 Task: Select Convenience. Add to cart, from Roadrunner for 16135 Grand Litchfield Dr, Roswell, GA 30075, Cell Number 6788189371, following items : Twix Caramel King Size_x000D_
 - 1, Three Musketeers King Size_x000D_
 - 2, Oreo Minis Big Bag_x000D_
 - 1, Grandmas Chunky Chocolate Chip Cookie_x000D_
 - 1
Action: Mouse pressed left at (300, 129)
Screenshot: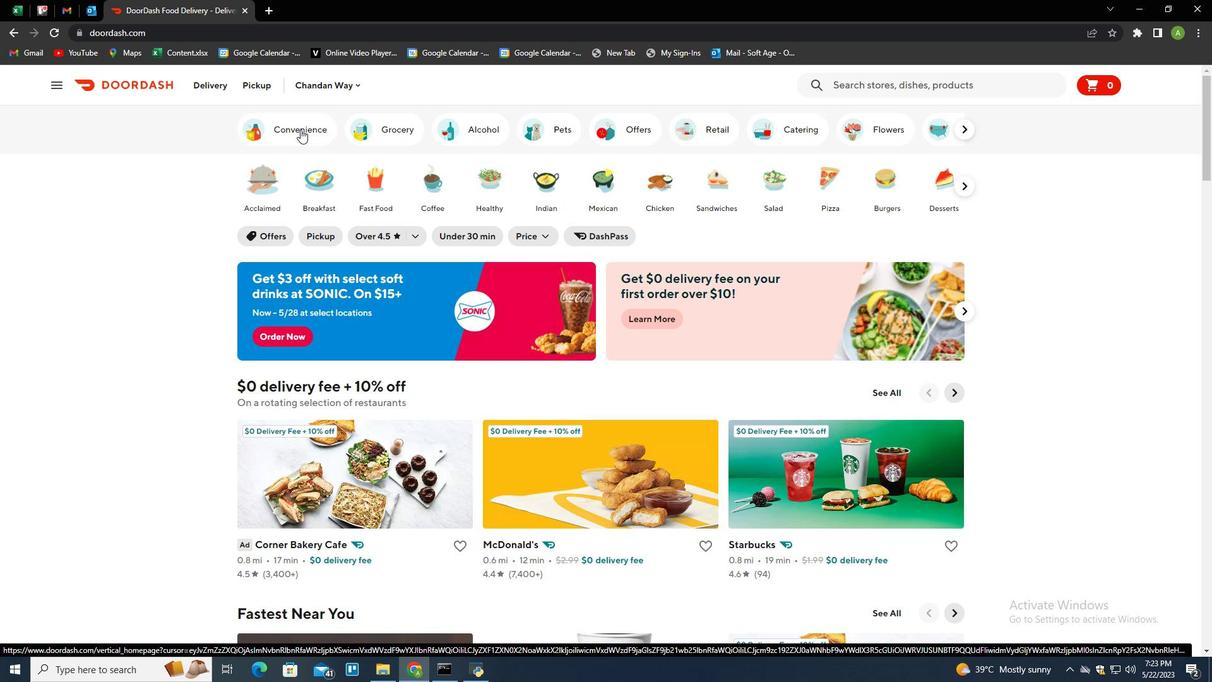 
Action: Mouse moved to (549, 517)
Screenshot: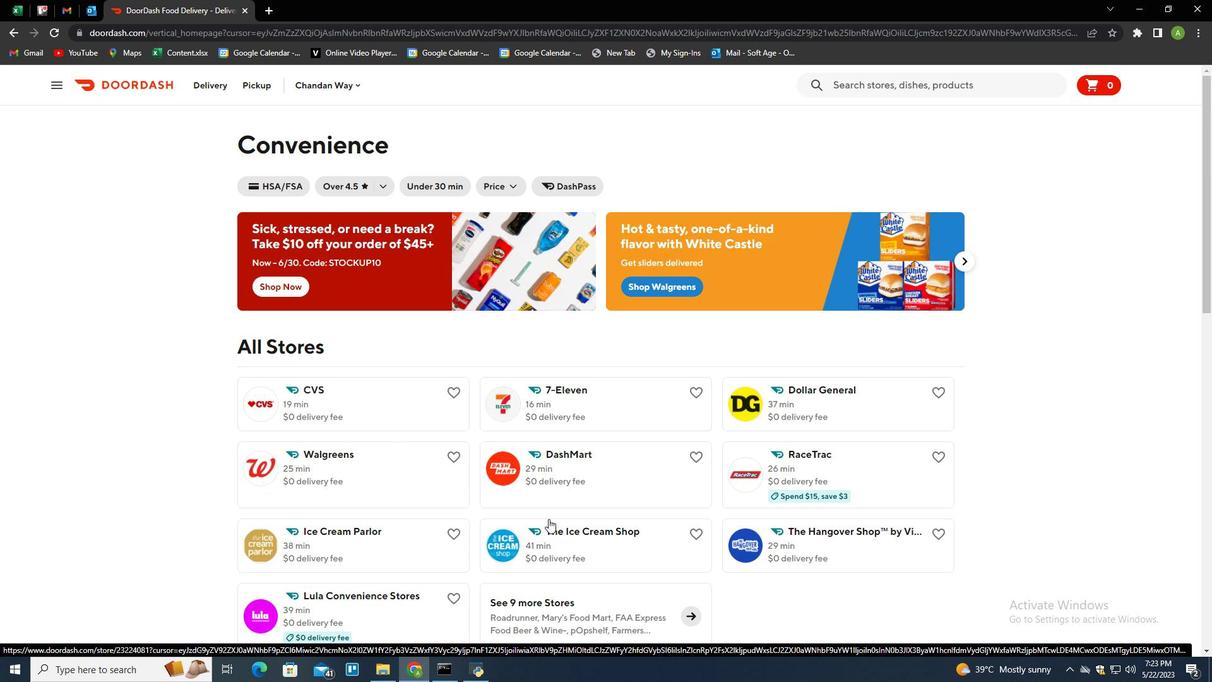 
Action: Mouse scrolled (549, 516) with delta (0, 0)
Screenshot: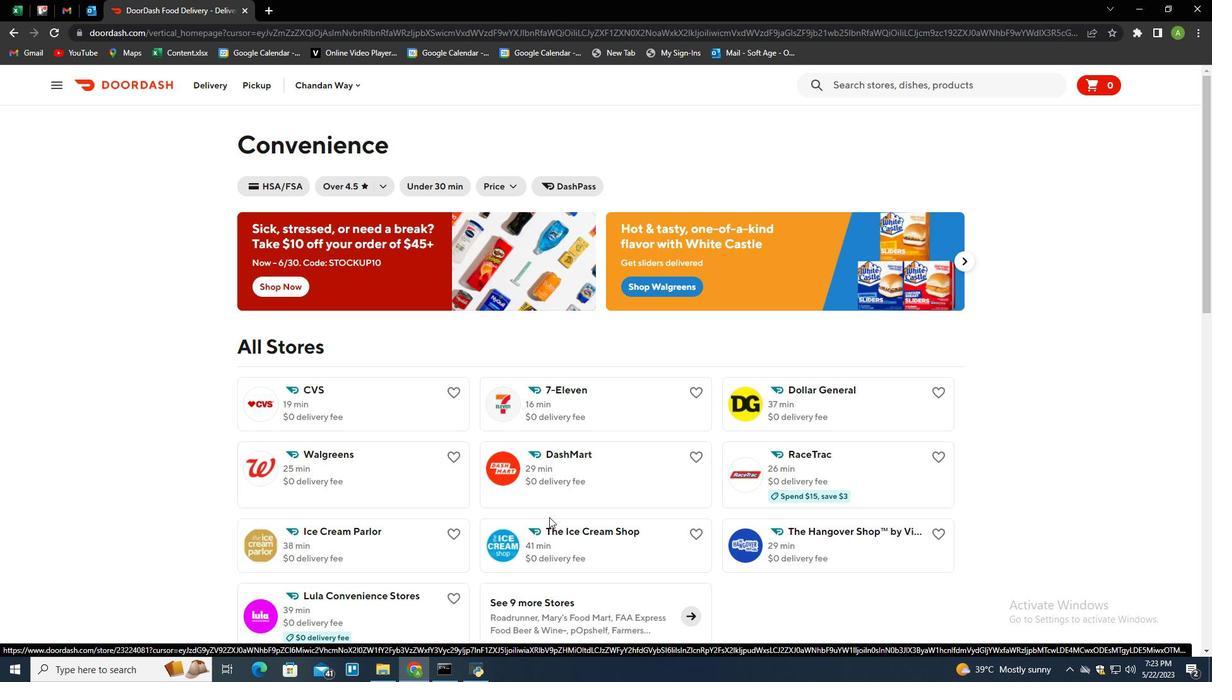 
Action: Mouse moved to (687, 550)
Screenshot: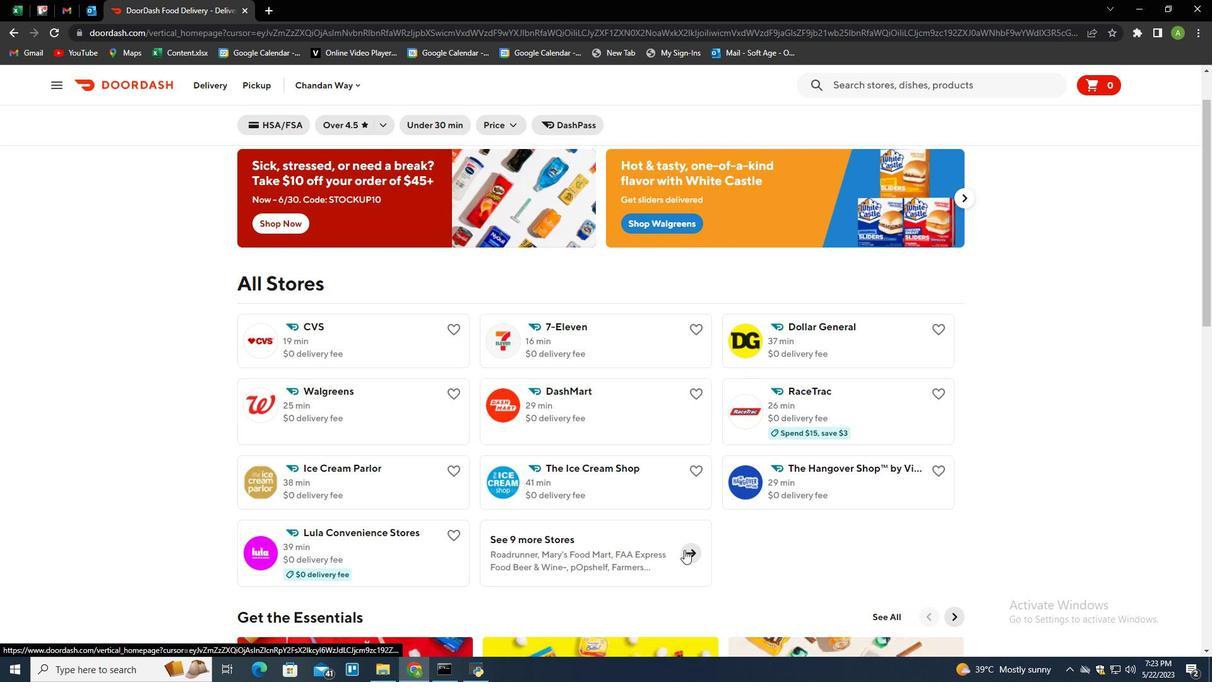 
Action: Mouse pressed left at (687, 550)
Screenshot: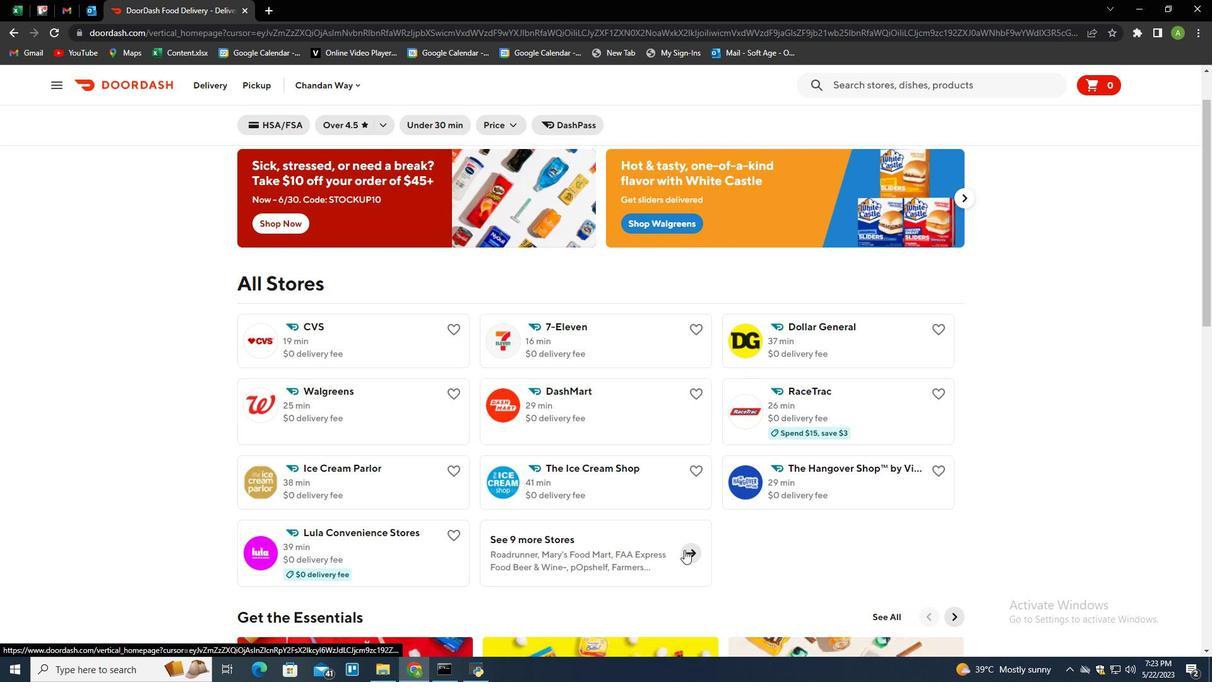 
Action: Mouse moved to (575, 409)
Screenshot: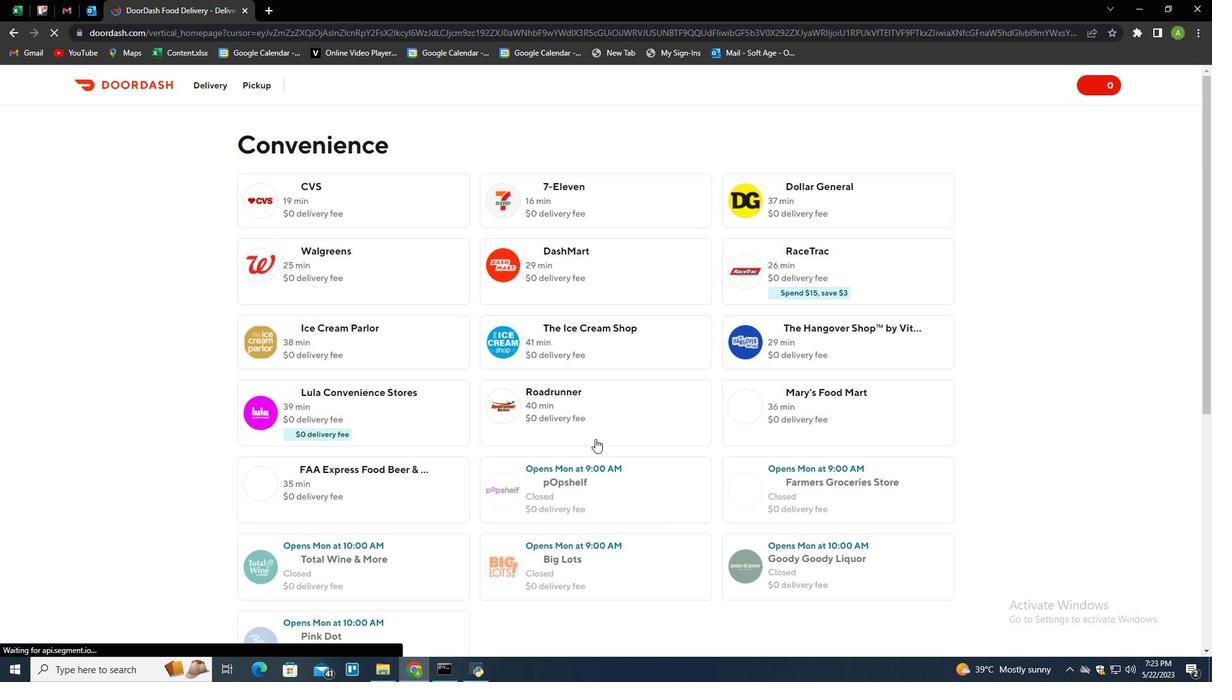 
Action: Mouse pressed left at (575, 409)
Screenshot: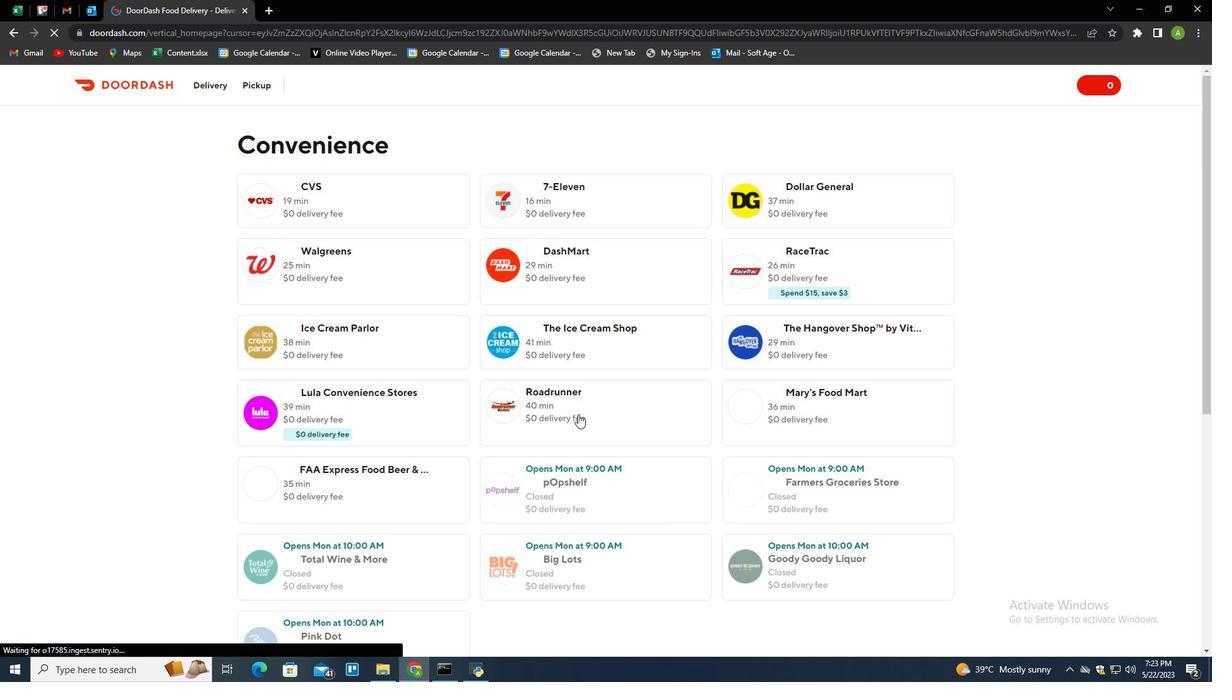 
Action: Mouse moved to (259, 81)
Screenshot: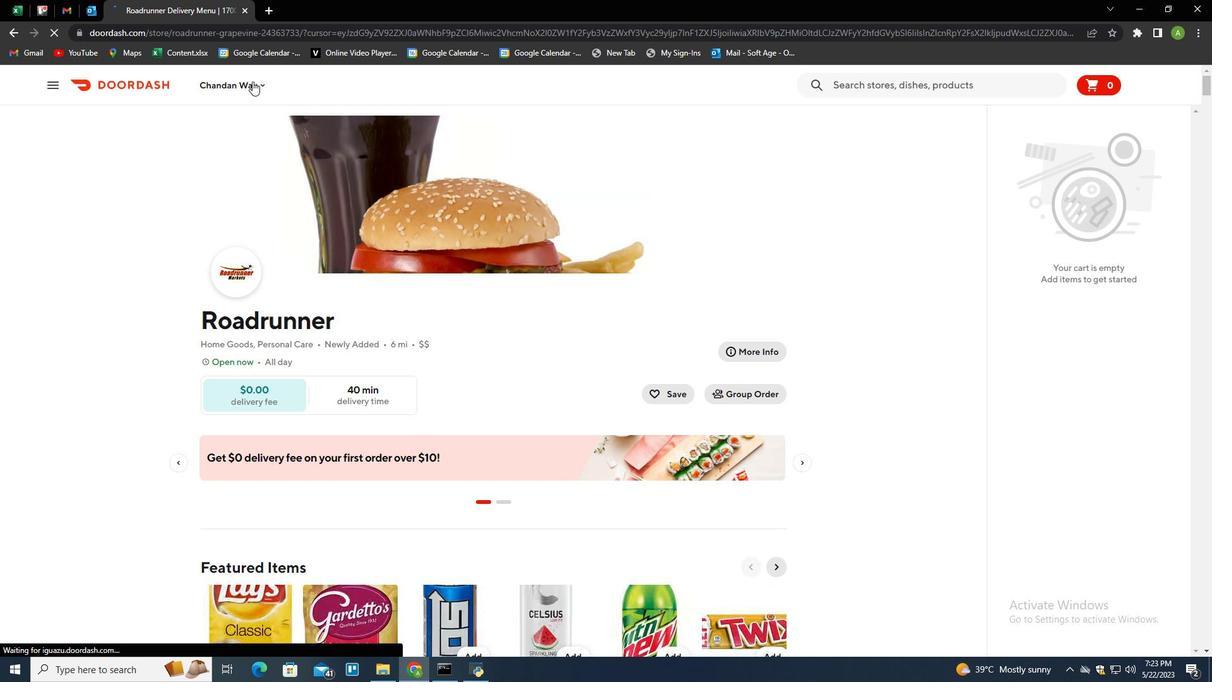 
Action: Mouse pressed left at (259, 81)
Screenshot: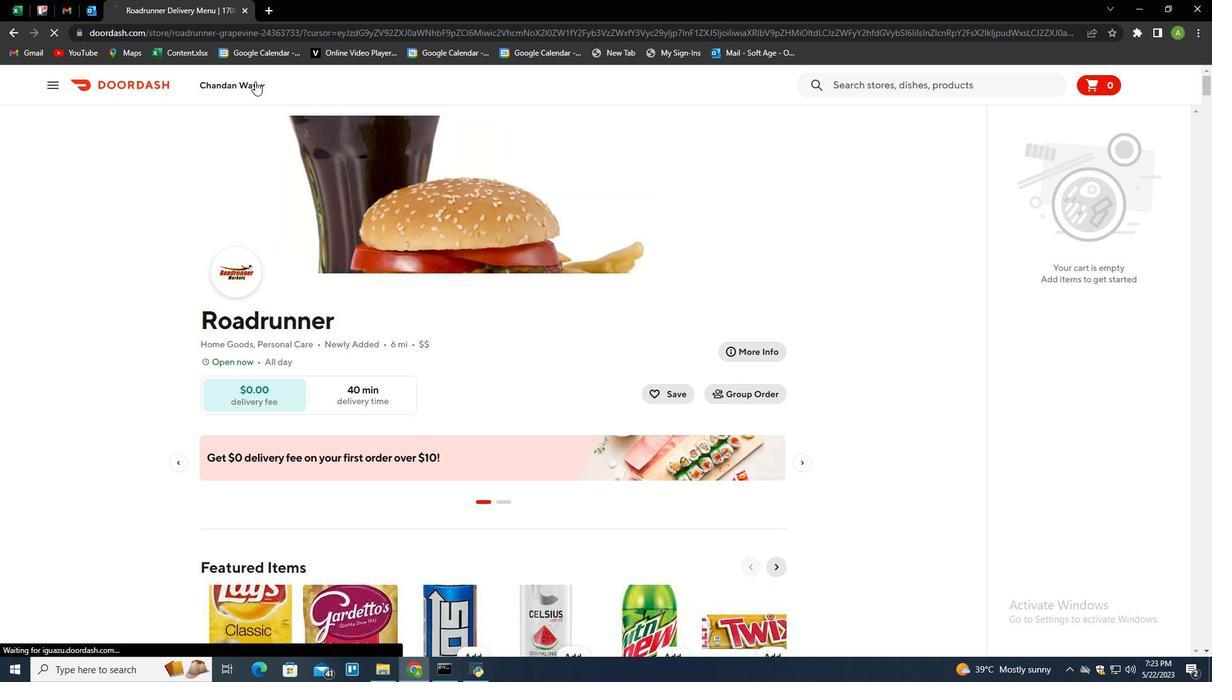 
Action: Mouse moved to (286, 139)
Screenshot: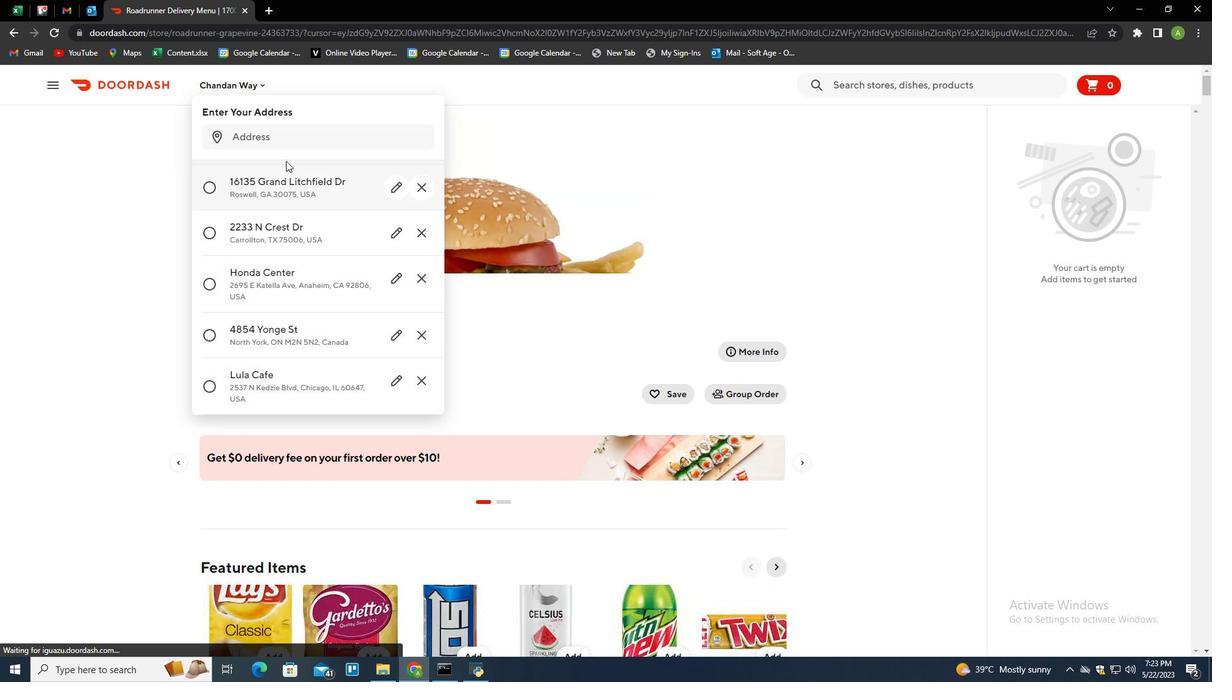 
Action: Mouse pressed left at (286, 139)
Screenshot: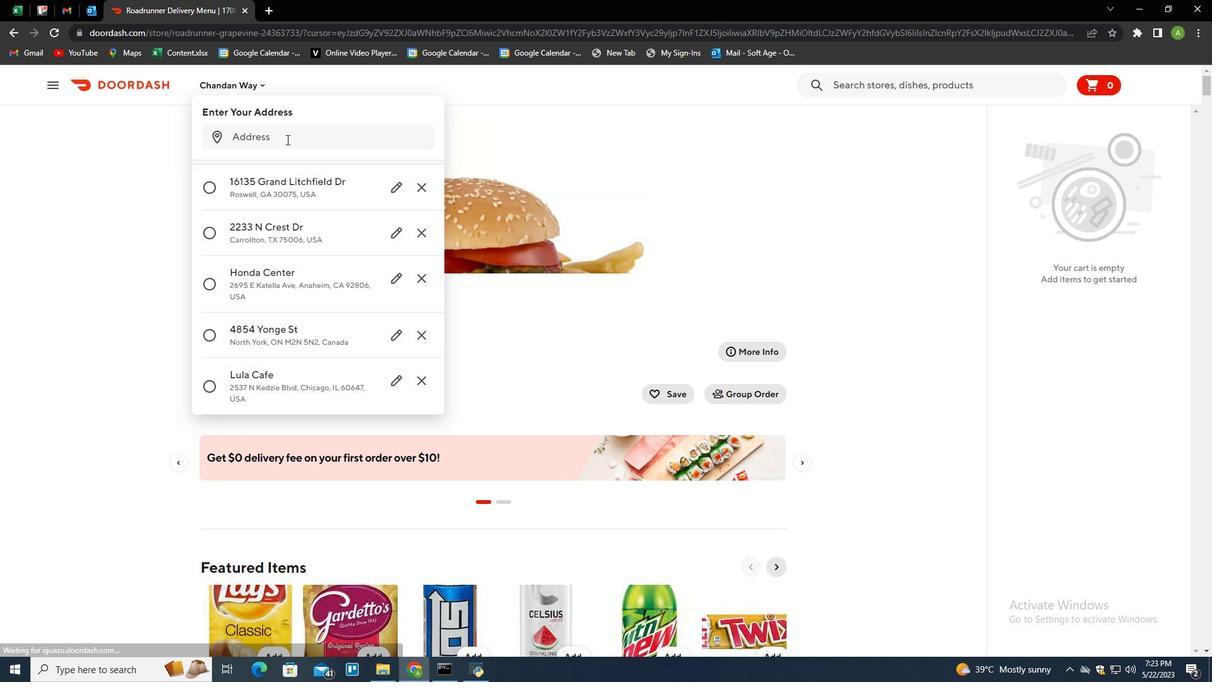 
Action: Mouse moved to (269, 155)
Screenshot: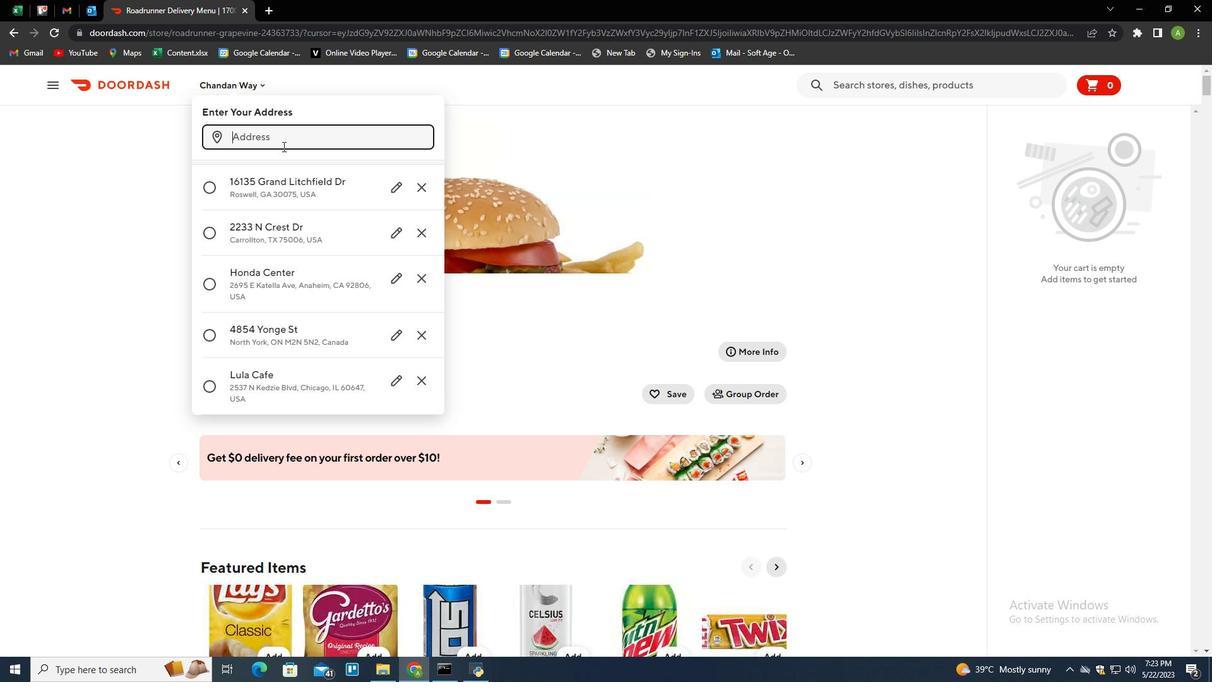 
Action: Key pressed 16135<Key.space>grand<Key.space>litchfield<Key.space>dr,<Key.space>roswell,<Key.space>ga<Key.space>300756<Key.backspace><Key.enter>
Screenshot: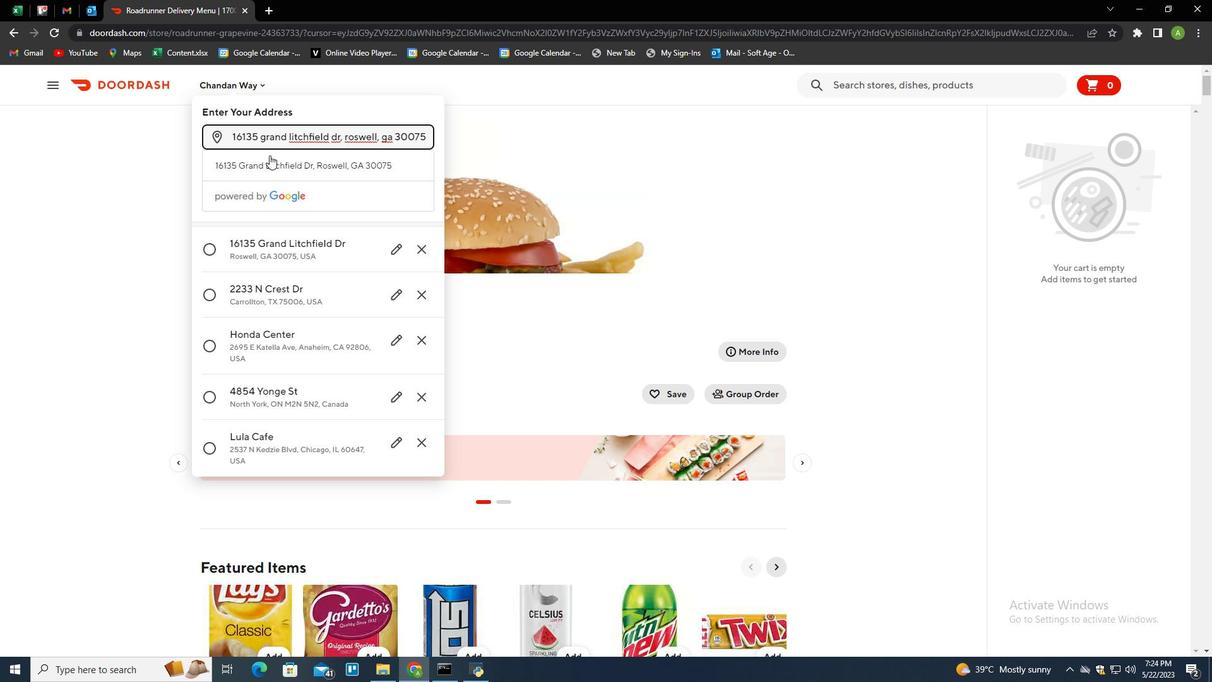 
Action: Mouse moved to (359, 502)
Screenshot: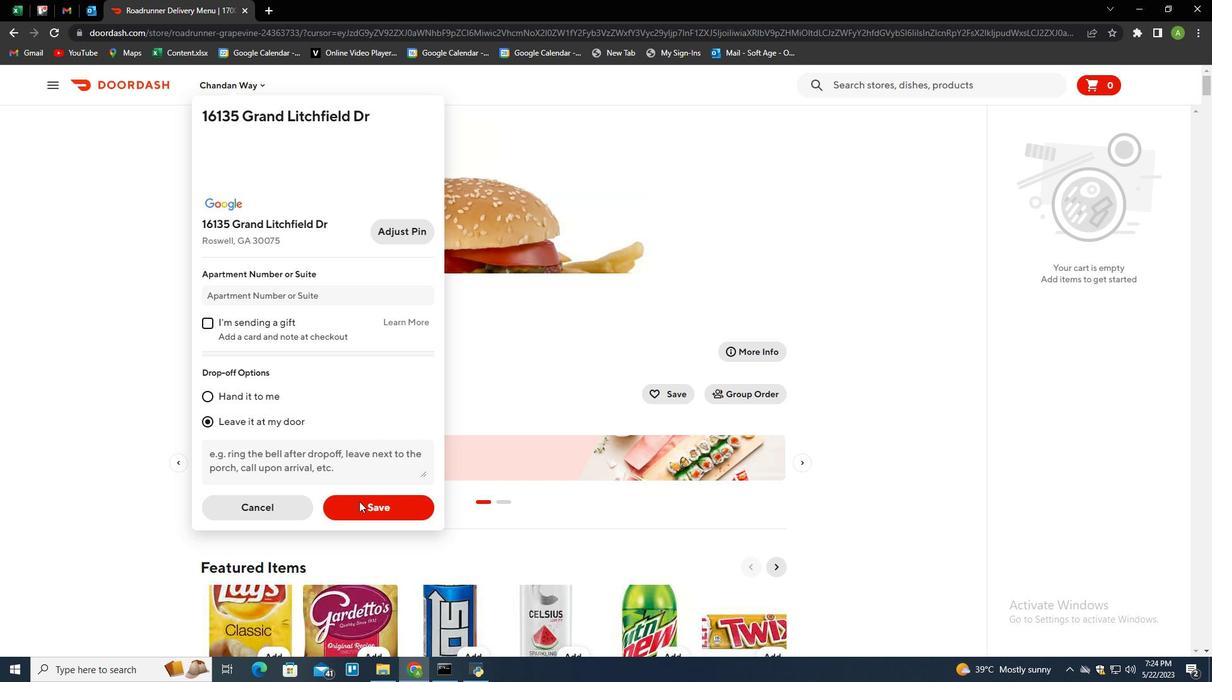
Action: Mouse pressed left at (359, 502)
Screenshot: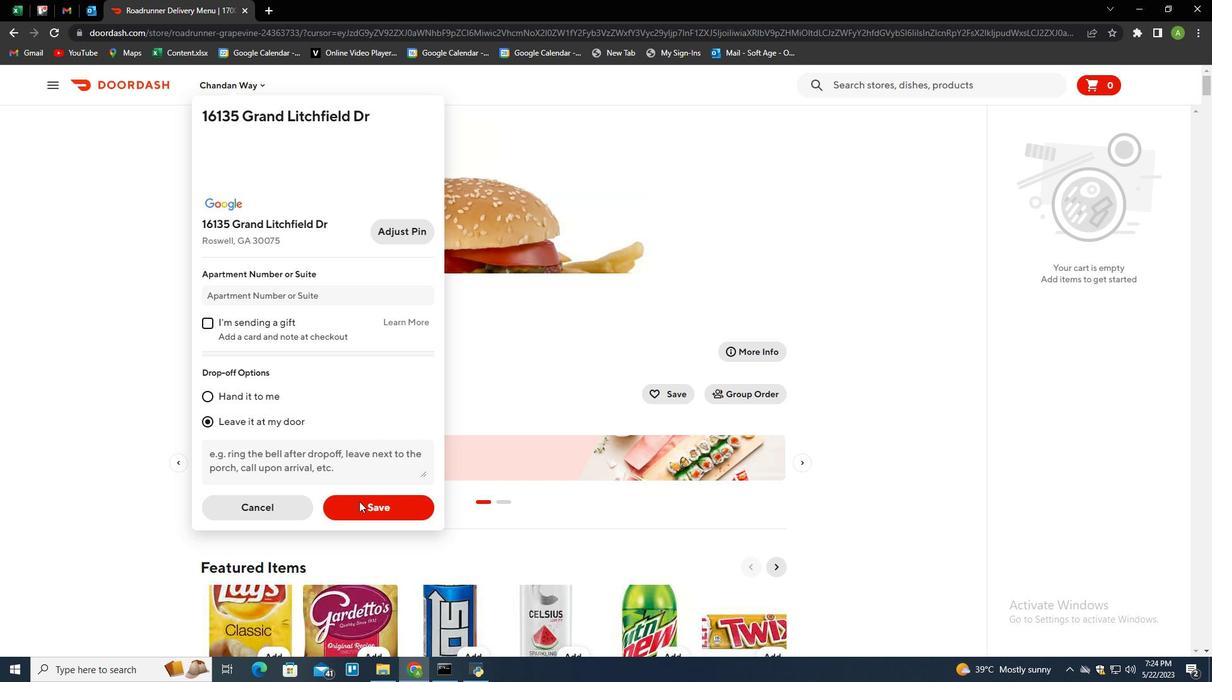 
Action: Mouse moved to (716, 406)
Screenshot: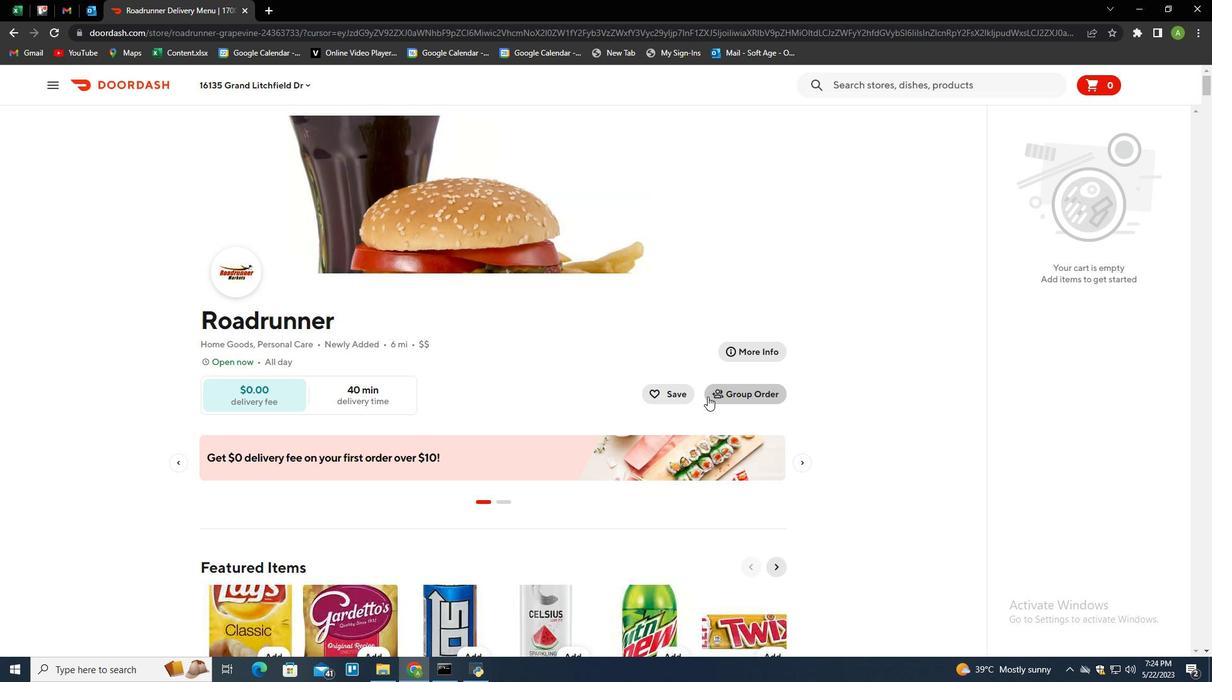 
Action: Mouse scrolled (716, 406) with delta (0, 0)
Screenshot: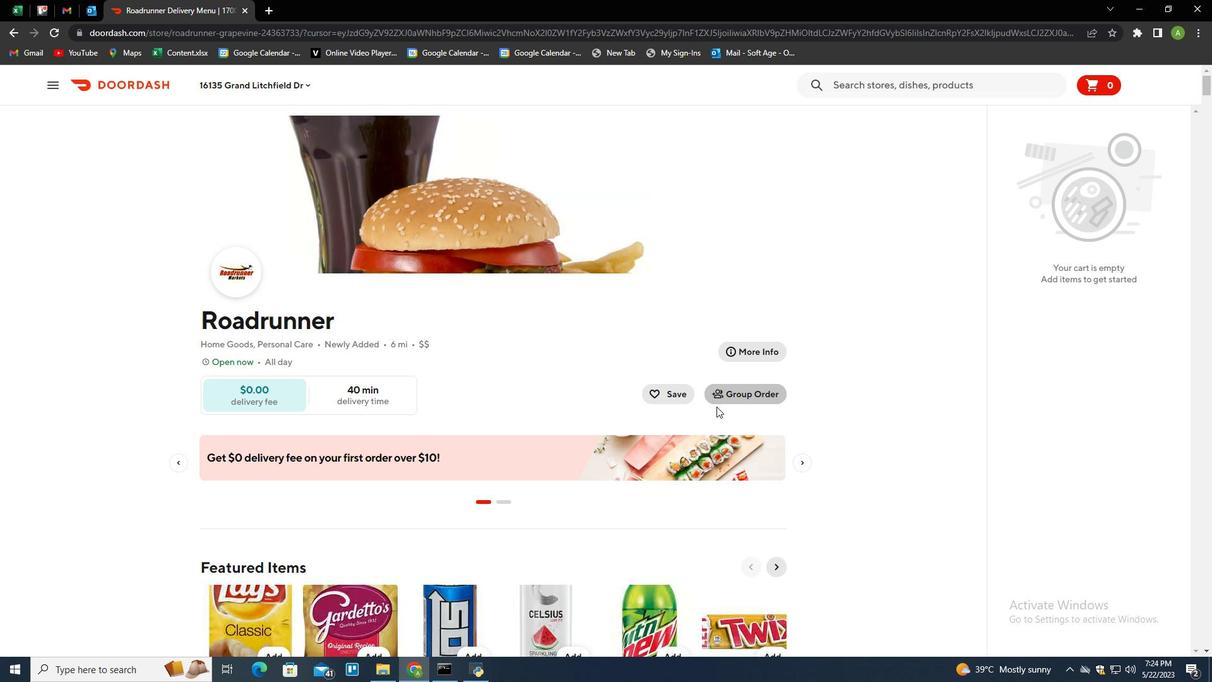 
Action: Mouse scrolled (716, 406) with delta (0, 0)
Screenshot: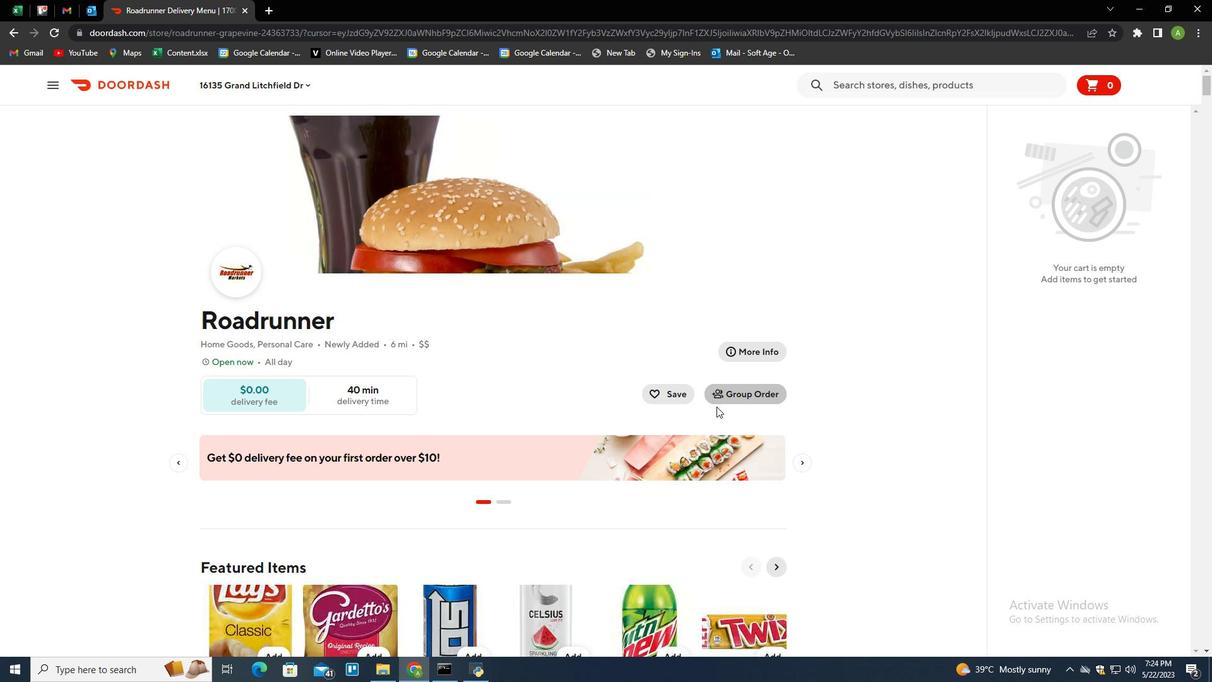 
Action: Mouse scrolled (716, 406) with delta (0, 0)
Screenshot: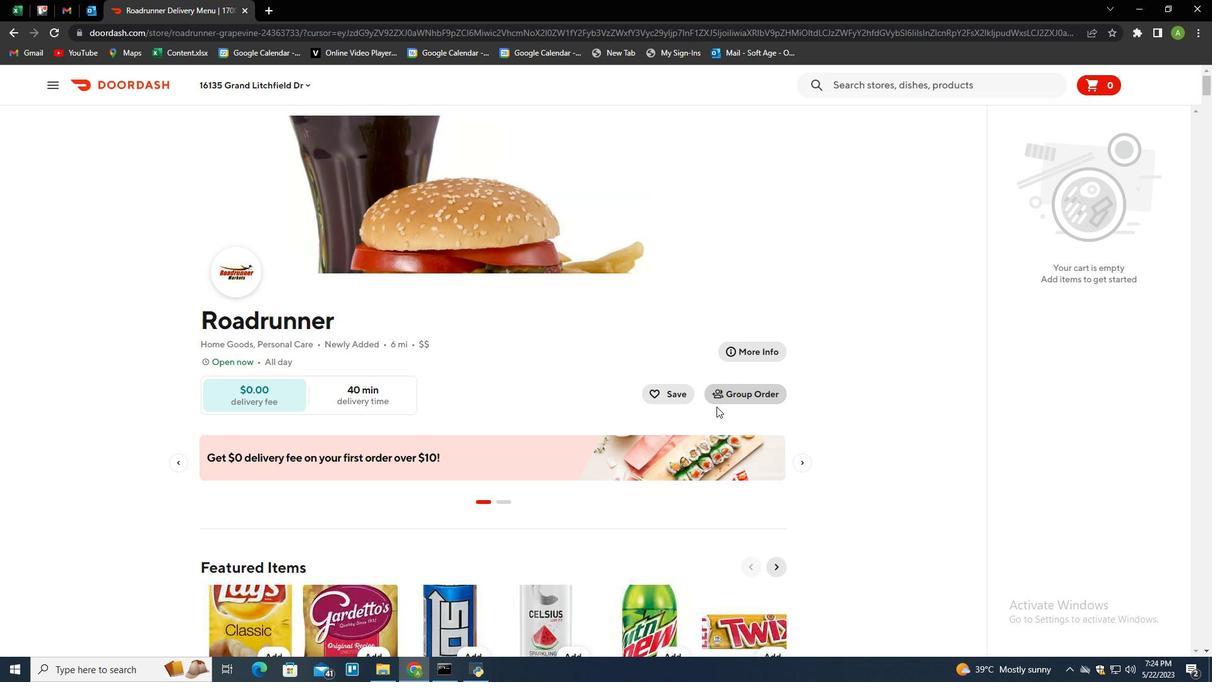 
Action: Mouse moved to (734, 432)
Screenshot: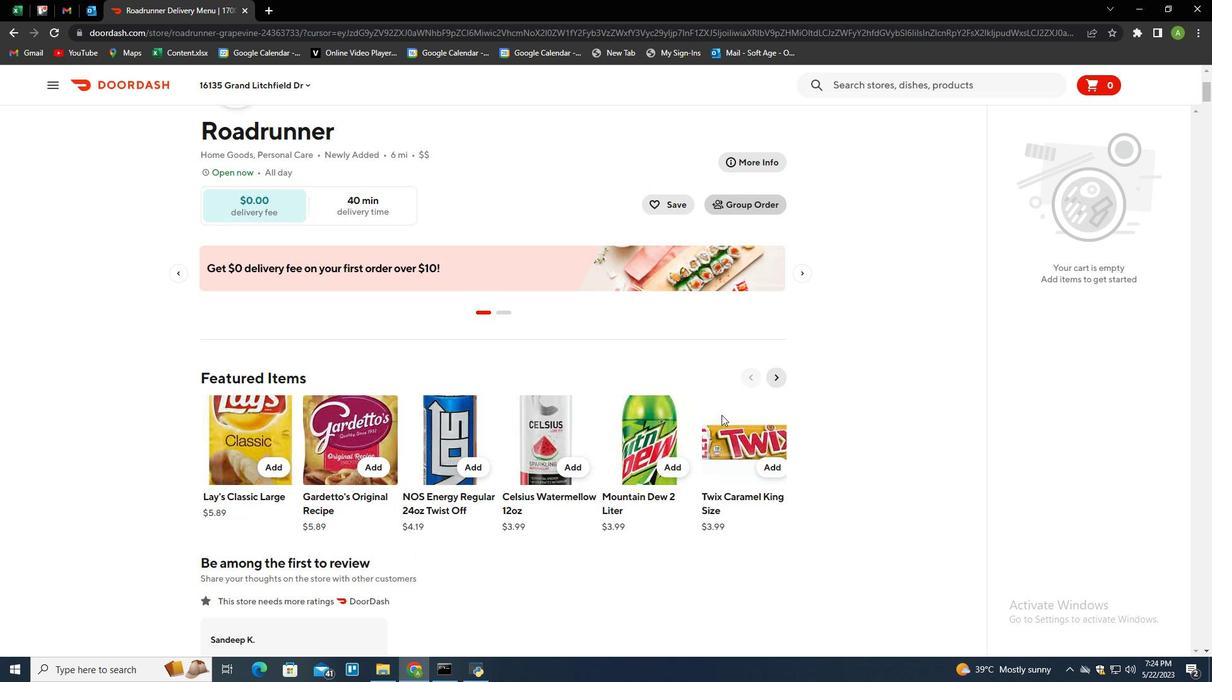 
Action: Mouse scrolled (734, 431) with delta (0, 0)
Screenshot: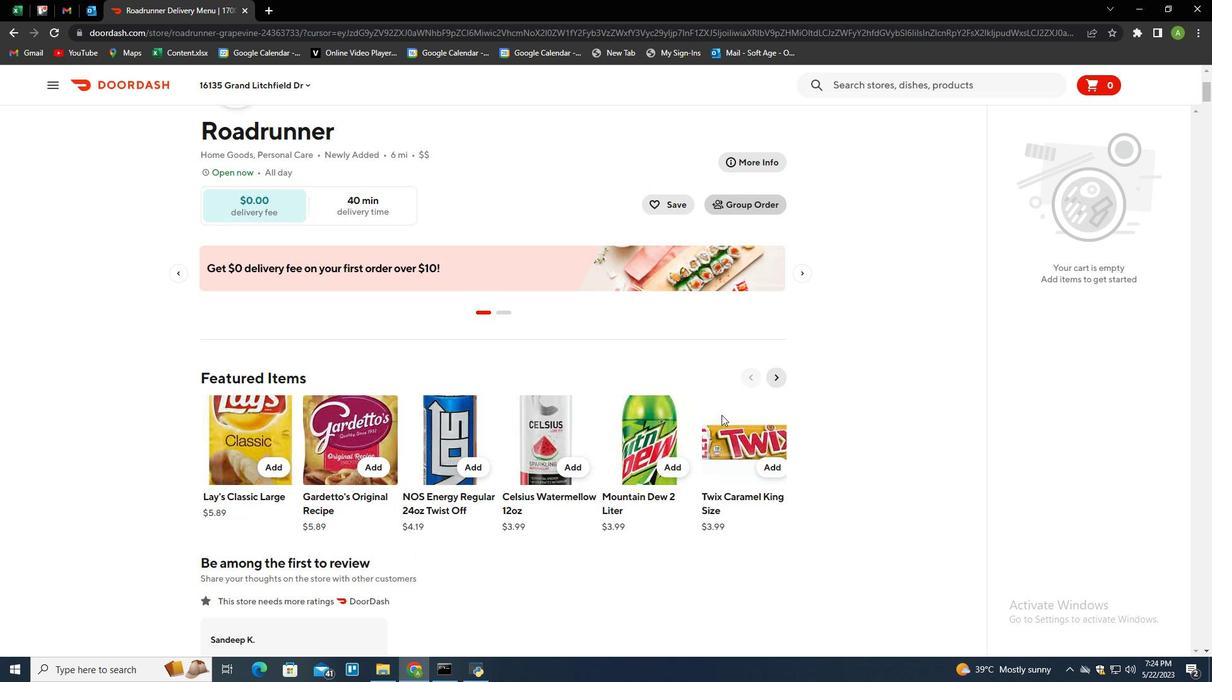 
Action: Mouse moved to (735, 435)
Screenshot: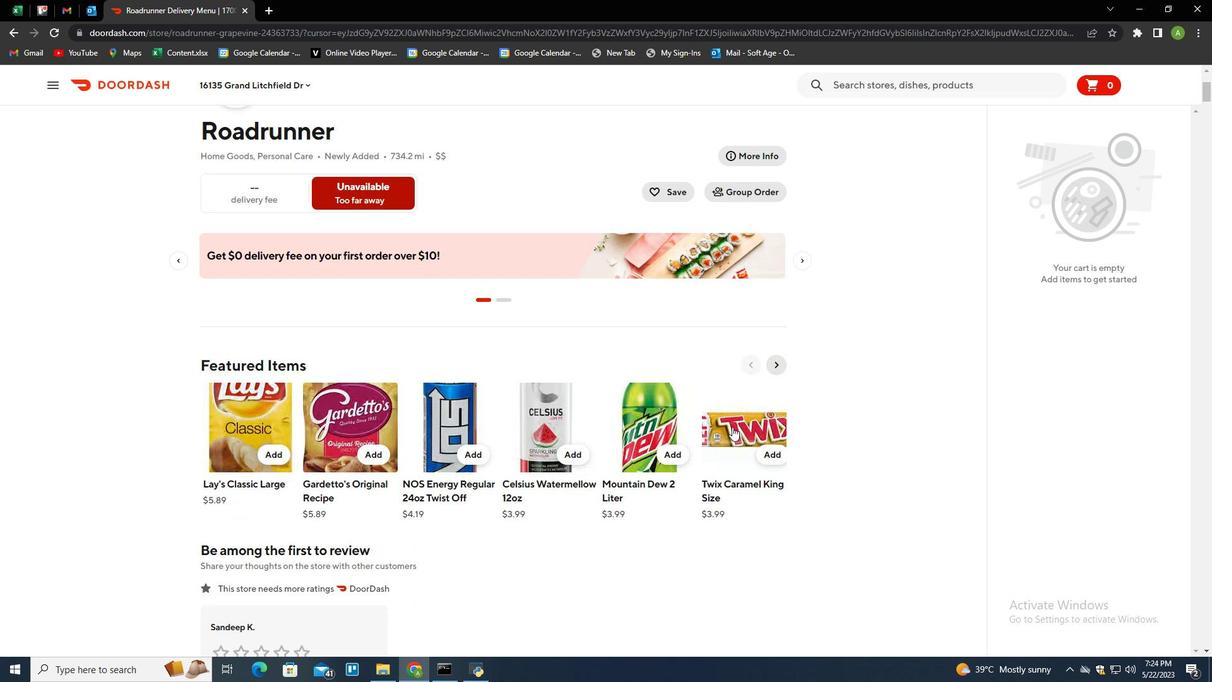 
Action: Mouse scrolled (735, 435) with delta (0, 0)
Screenshot: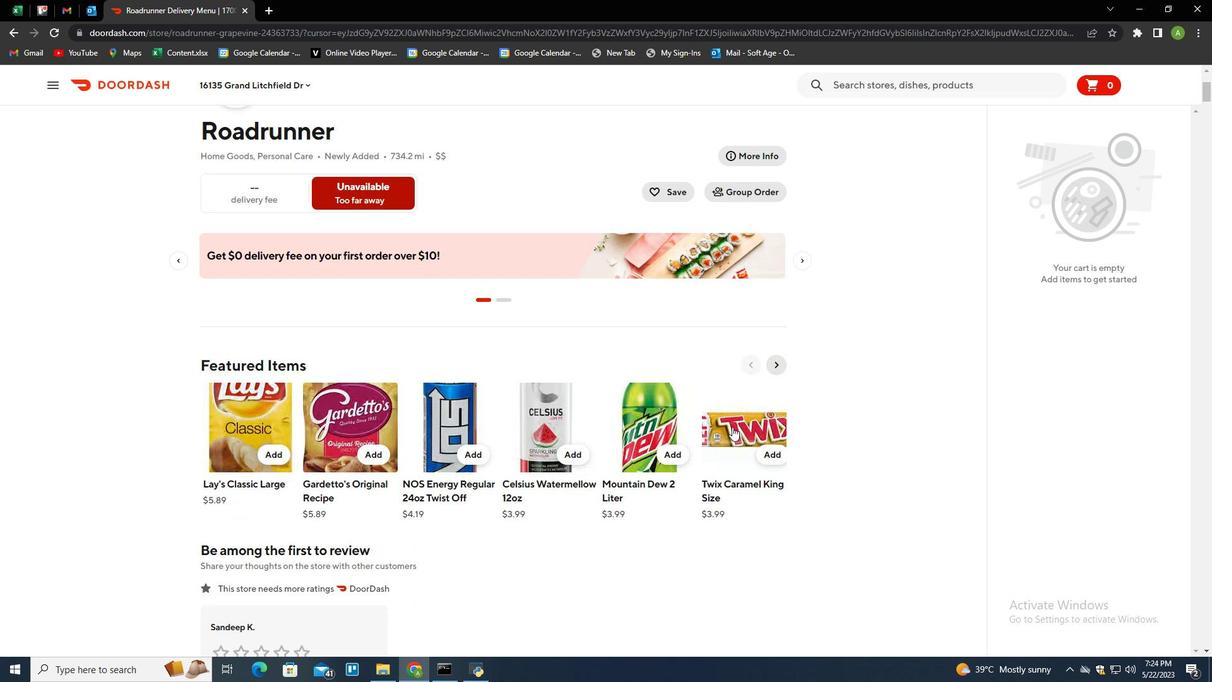
Action: Mouse moved to (735, 436)
Screenshot: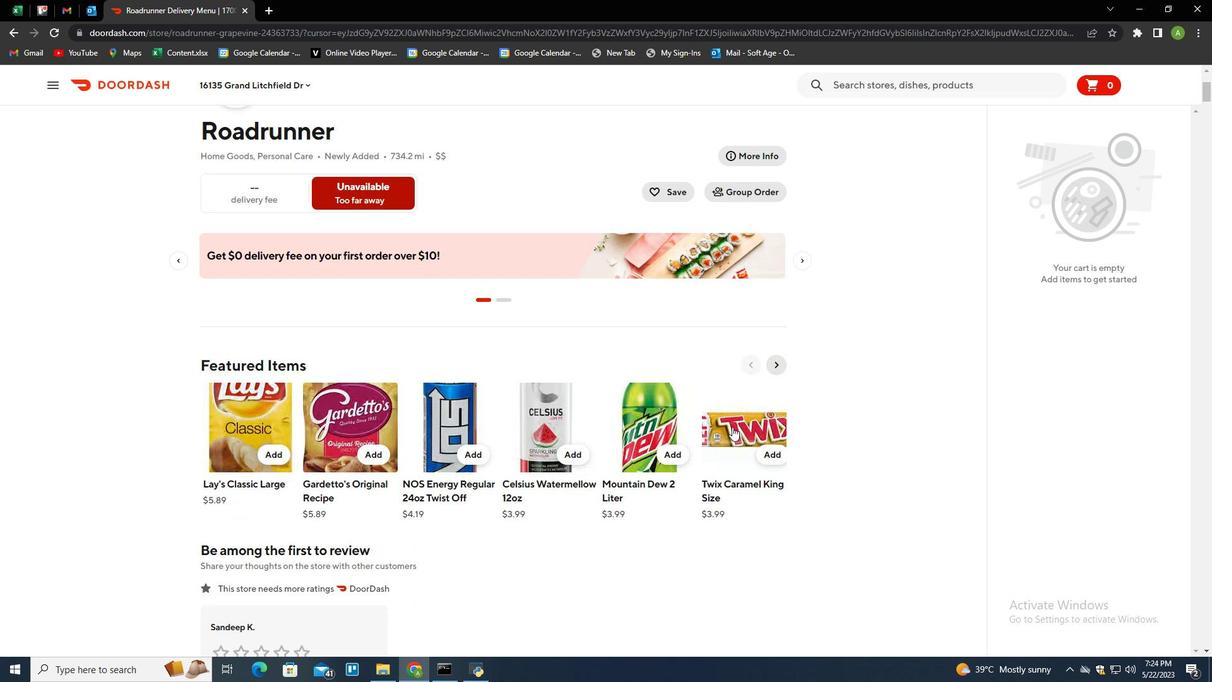
Action: Mouse scrolled (735, 436) with delta (0, 0)
Screenshot: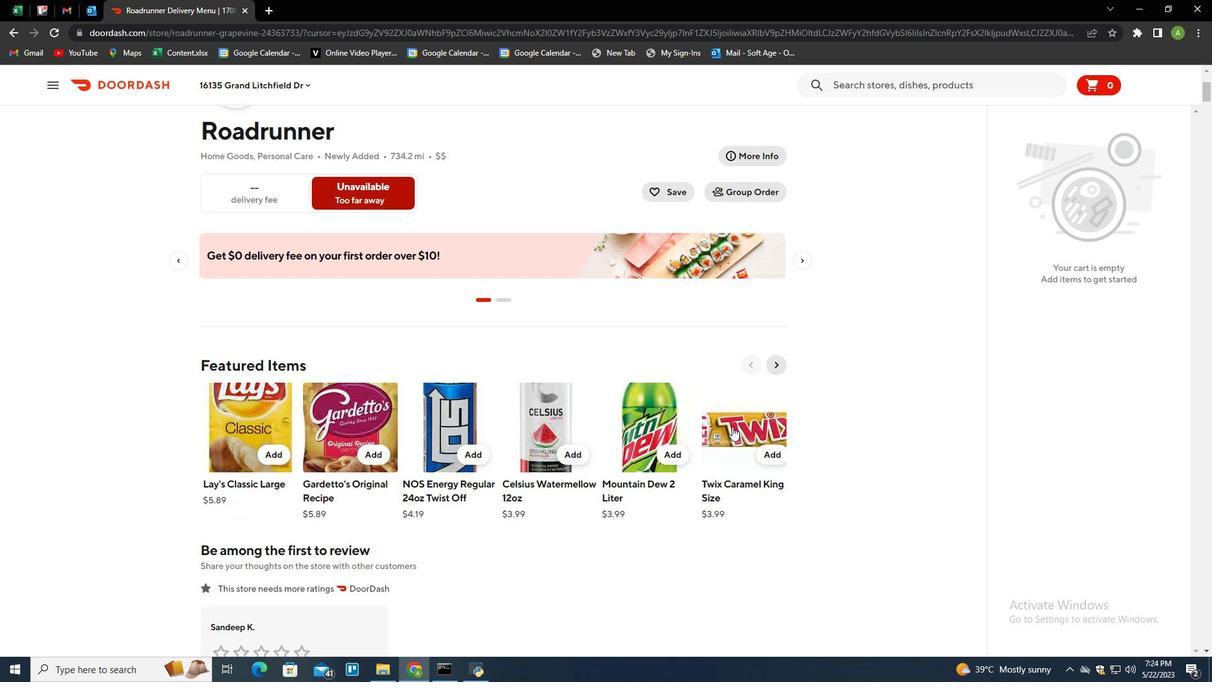 
Action: Mouse moved to (443, 265)
Screenshot: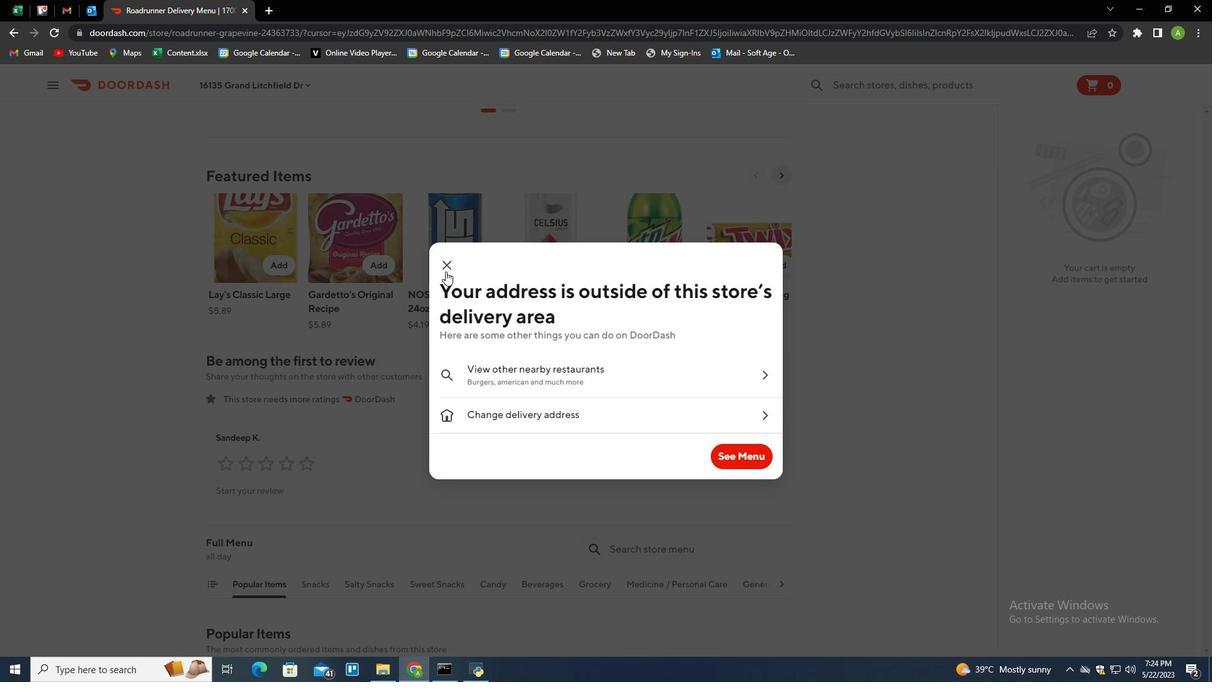 
Action: Mouse pressed left at (443, 265)
Screenshot: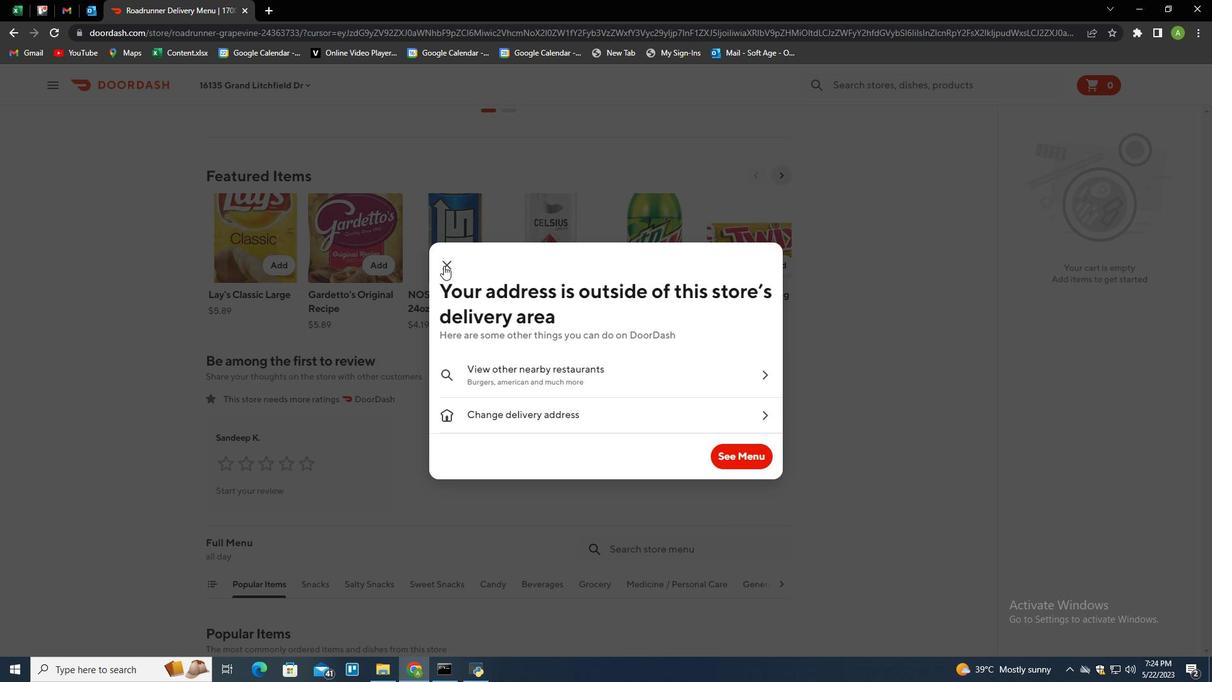 
Action: Mouse moved to (672, 546)
Screenshot: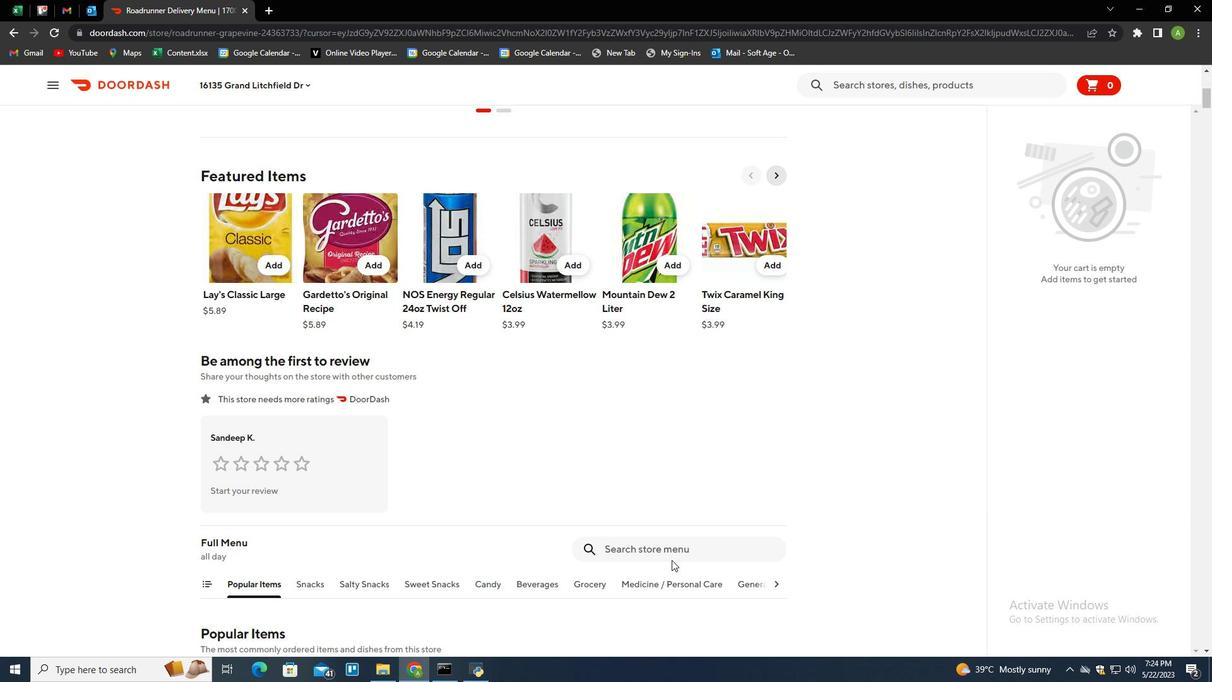 
Action: Mouse pressed left at (672, 546)
Screenshot: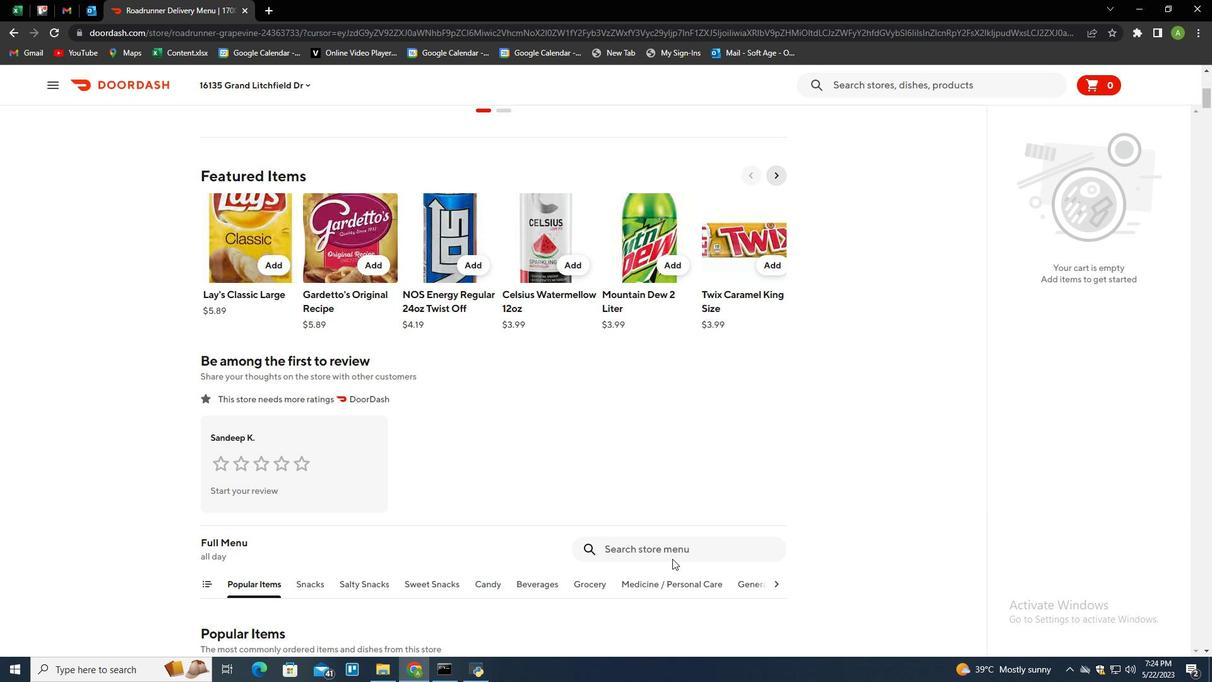 
Action: Key pressed twix<Key.space>caramel<Key.space>king<Key.space>size<Key.enter>
Screenshot: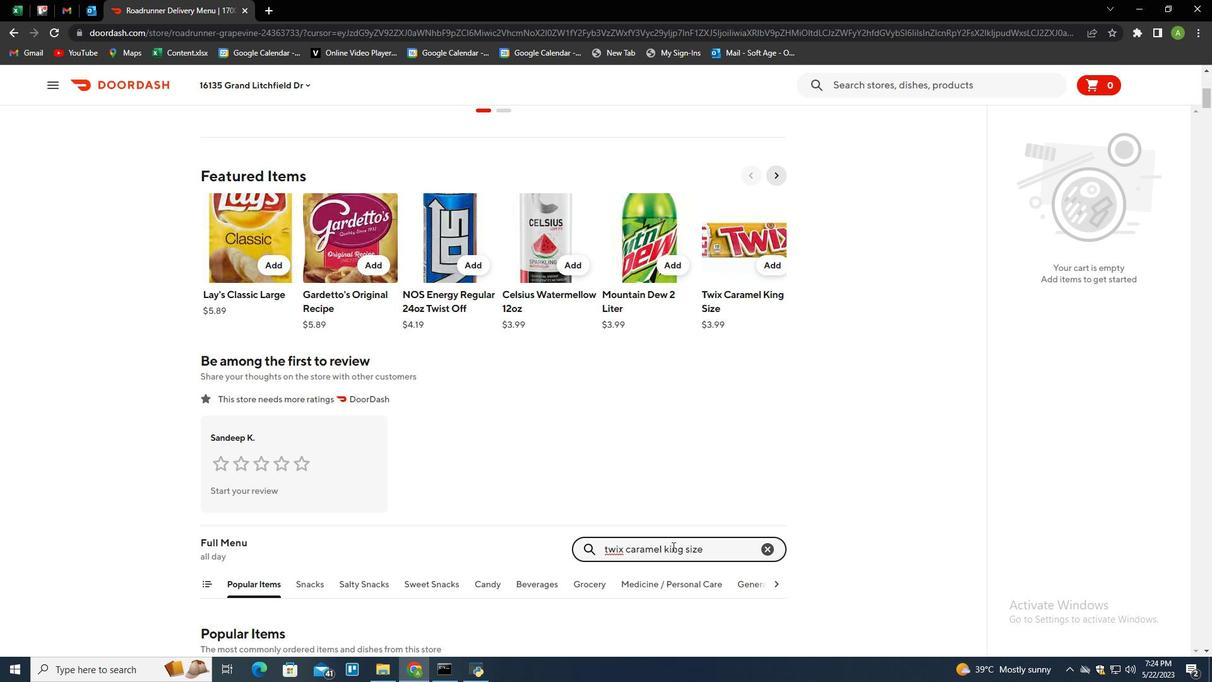 
Action: Mouse moved to (296, 341)
Screenshot: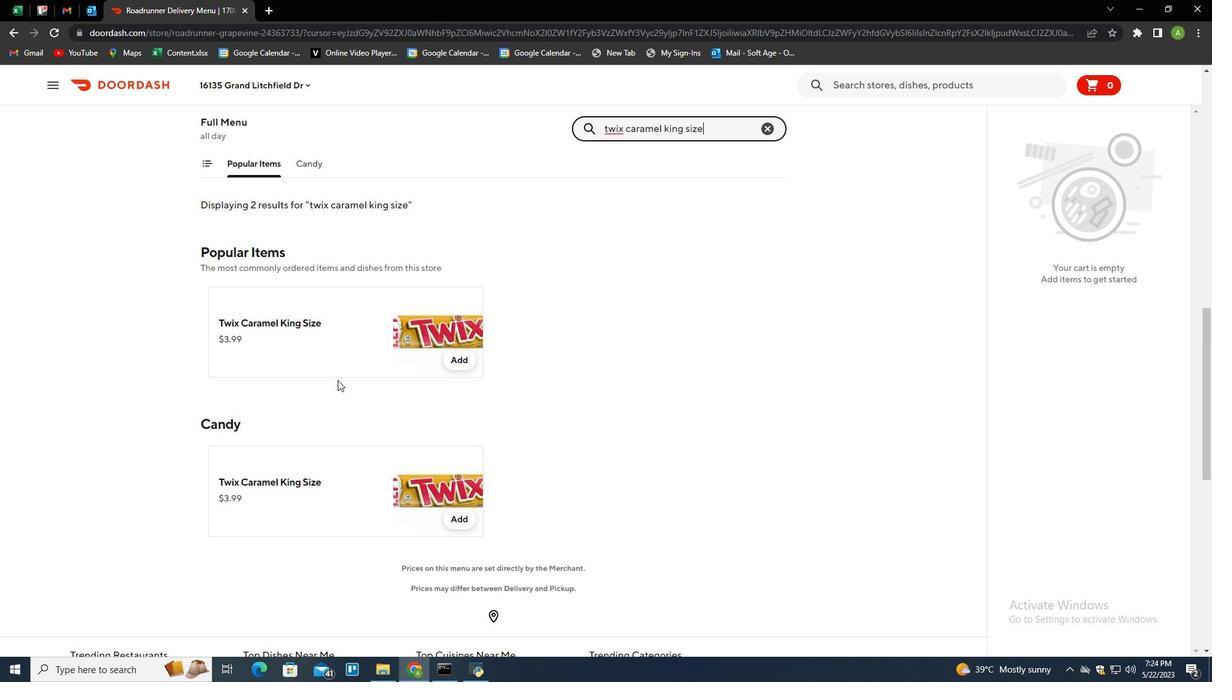 
Action: Mouse scrolled (296, 341) with delta (0, 0)
Screenshot: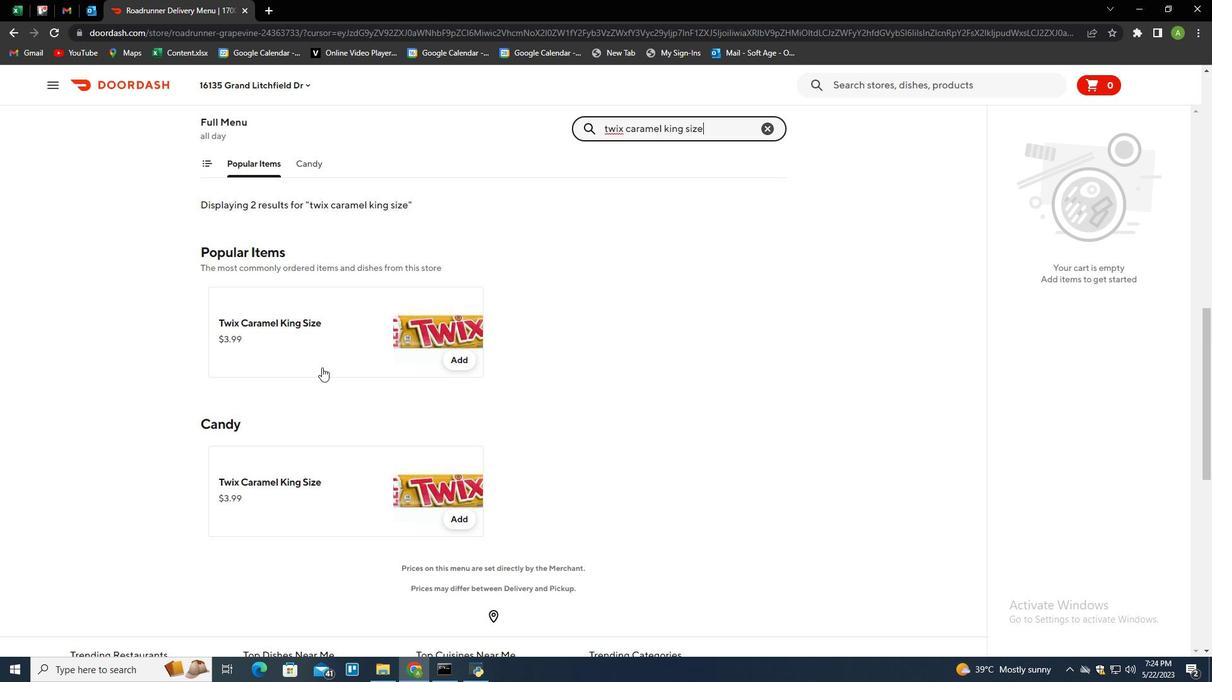 
Action: Mouse moved to (459, 421)
Screenshot: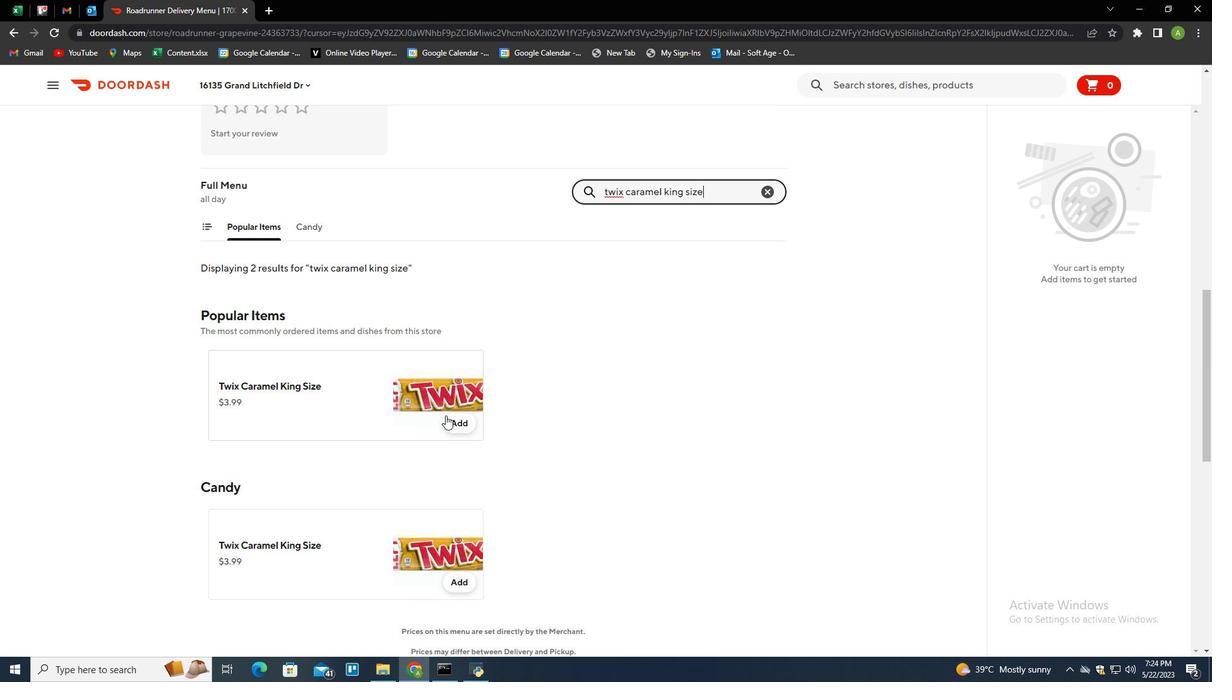 
Action: Mouse pressed left at (459, 421)
Screenshot: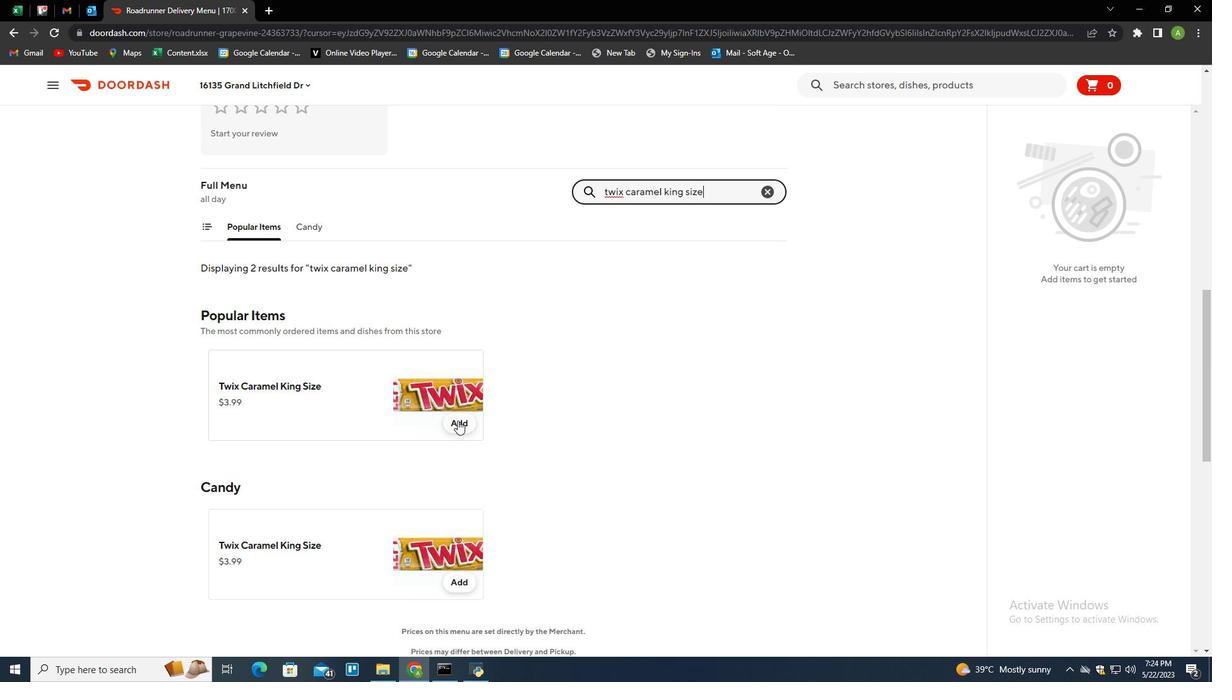
Action: Mouse moved to (714, 190)
Screenshot: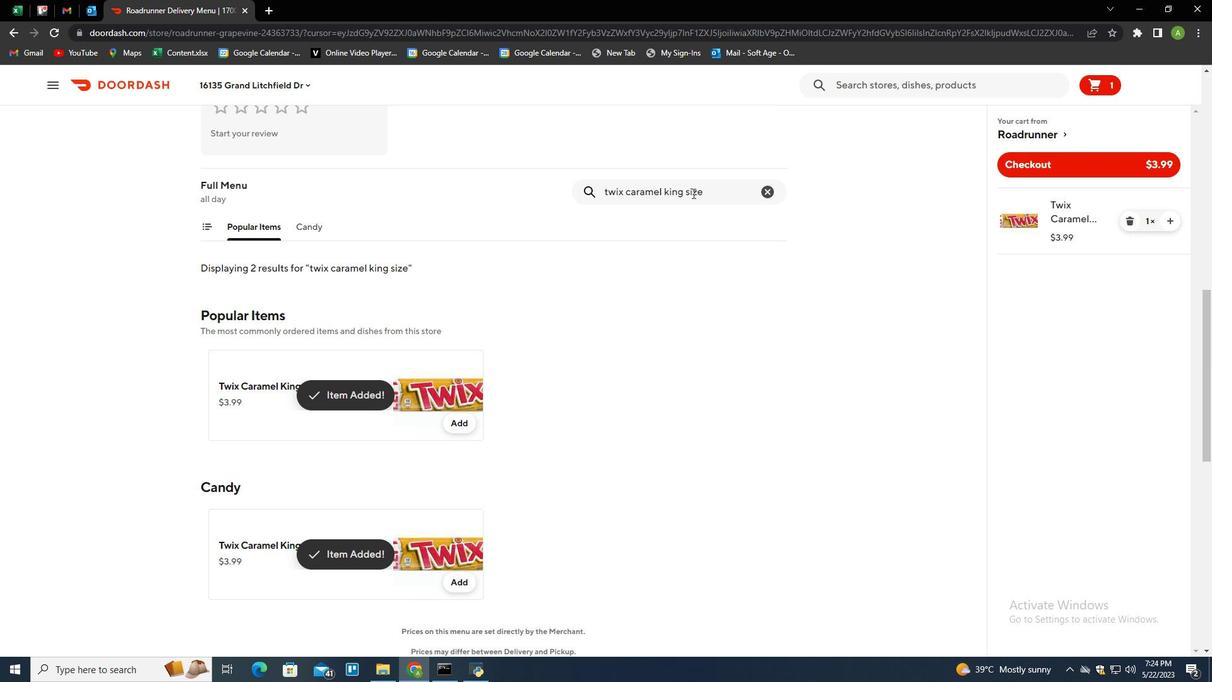 
Action: Mouse pressed left at (714, 190)
Screenshot: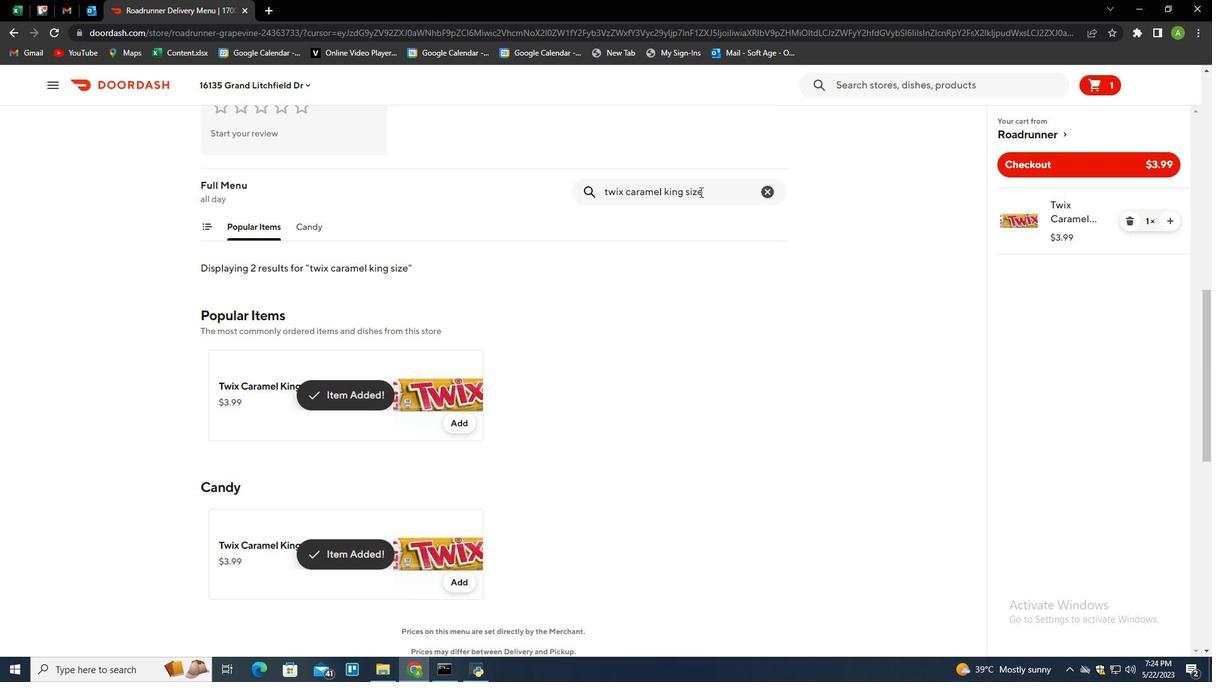 
Action: Key pressed <Key.backspace><Key.backspace><Key.backspace><Key.backspace><Key.backspace><Key.backspace><Key.backspace><Key.backspace><Key.backspace><Key.backspace><Key.backspace><Key.backspace><Key.backspace><Key.backspace><Key.backspace><Key.backspace><Key.backspace><Key.backspace><Key.backspace><Key.backspace><Key.backspace><Key.backspace><Key.backspace><Key.backspace><Key.backspace><Key.backspace><Key.backspace><Key.backspace><Key.backspace><Key.backspace><Key.backspace>three<Key.space>mi<Key.backspace>usketeers<Key.space>king<Key.space>bag<Key.backspace><Key.backspace><Key.backspace>size<Key.enter>
Screenshot: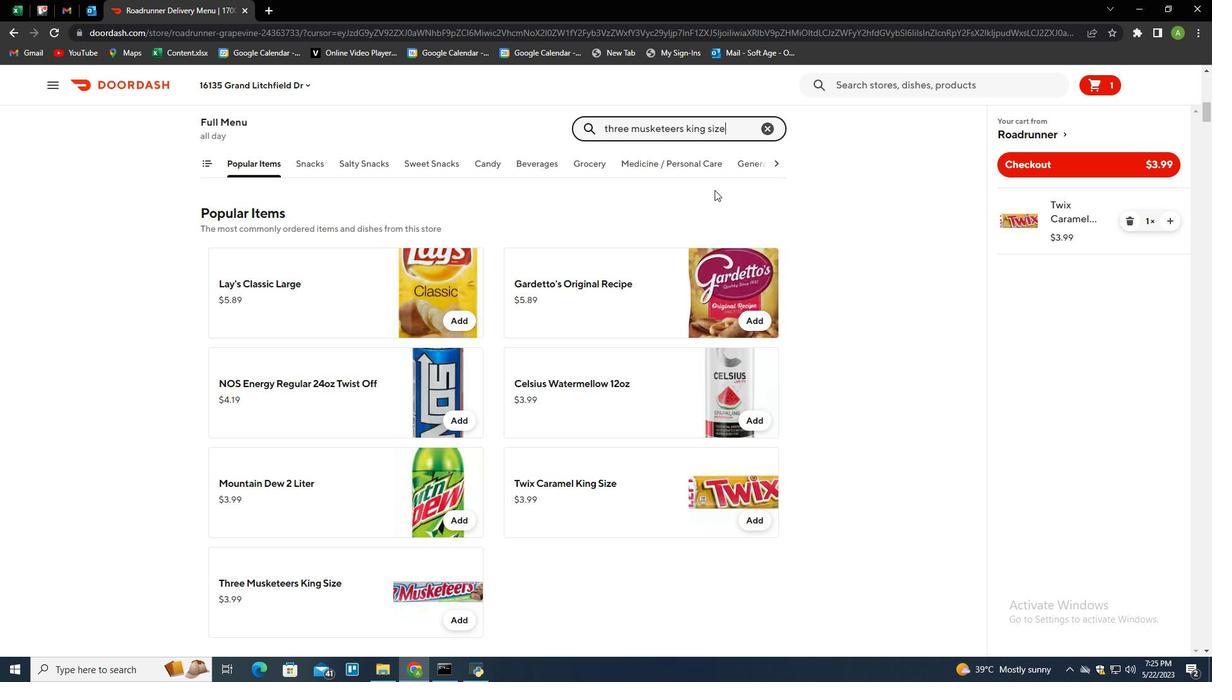 
Action: Mouse moved to (459, 360)
Screenshot: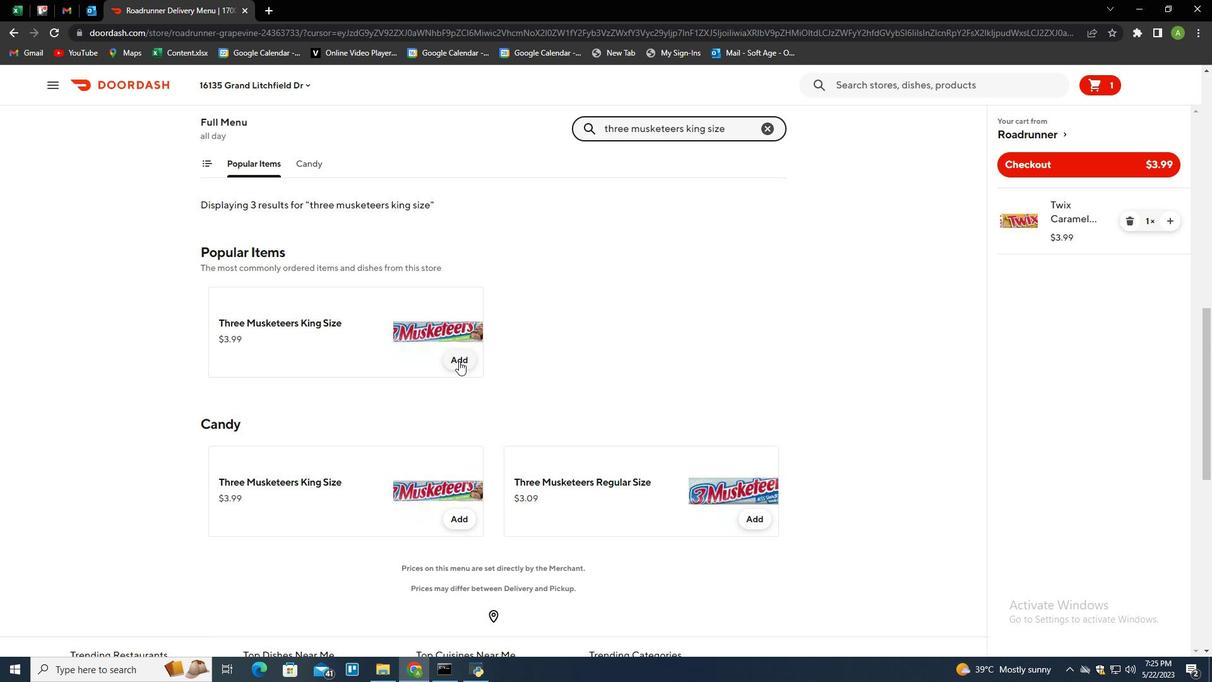 
Action: Mouse pressed left at (459, 360)
Screenshot: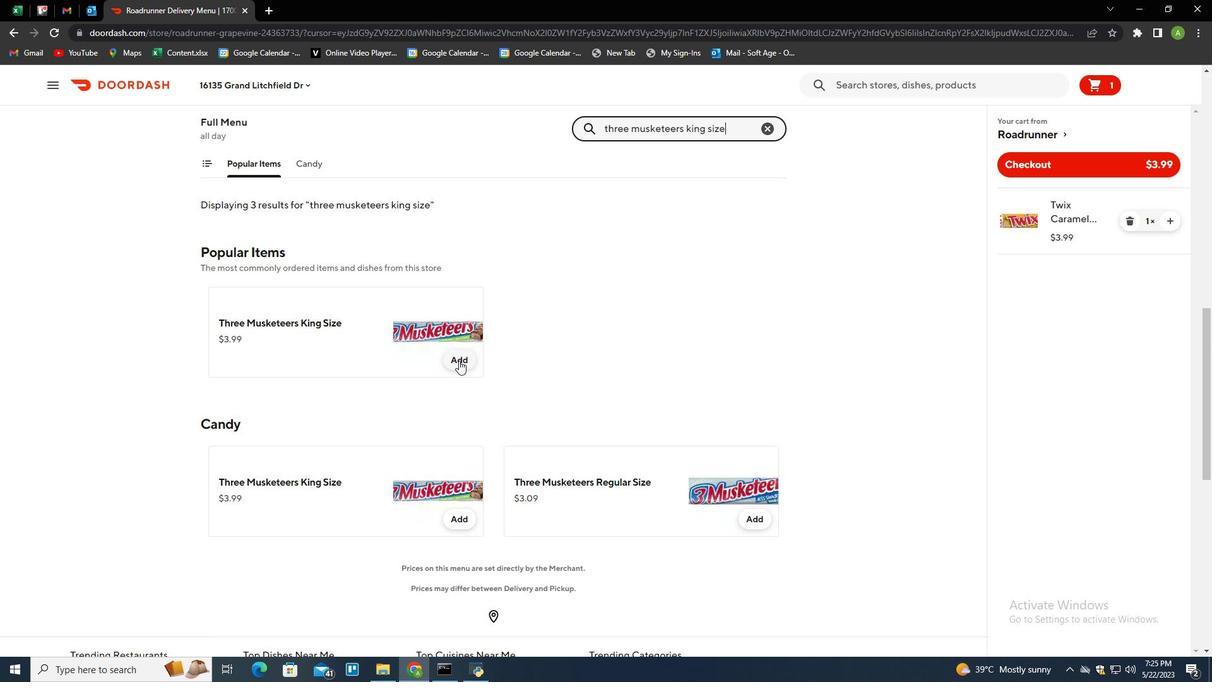 
Action: Mouse moved to (1169, 284)
Screenshot: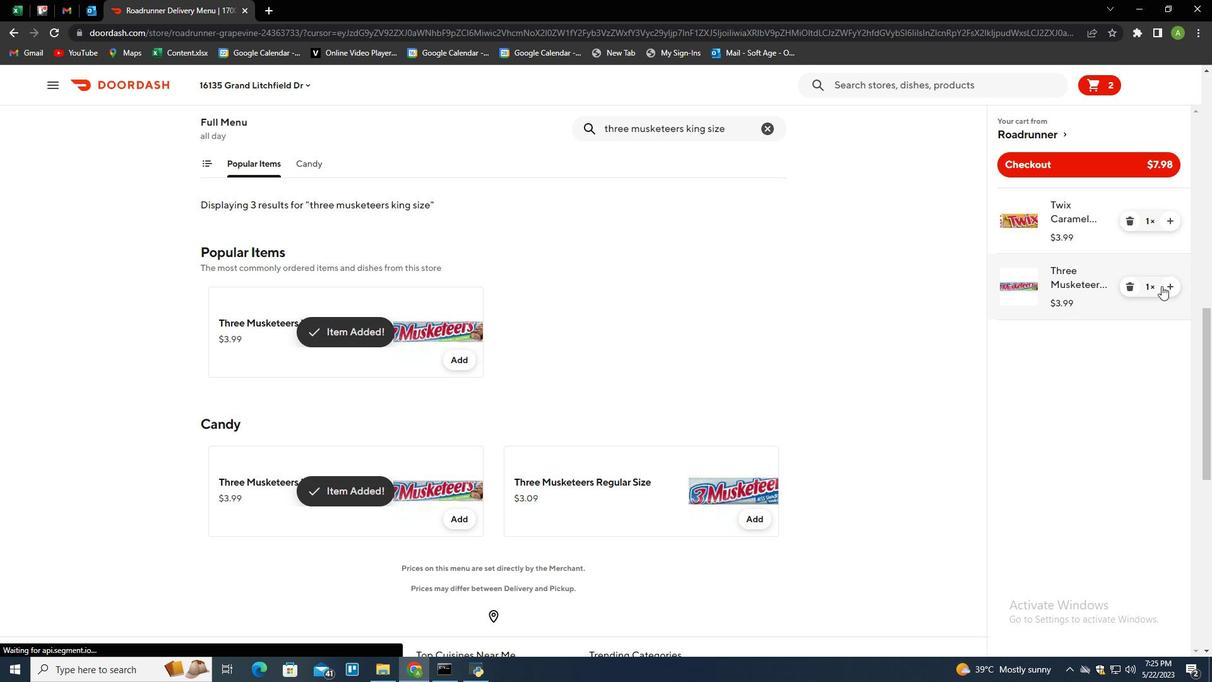 
Action: Mouse pressed left at (1169, 284)
Screenshot: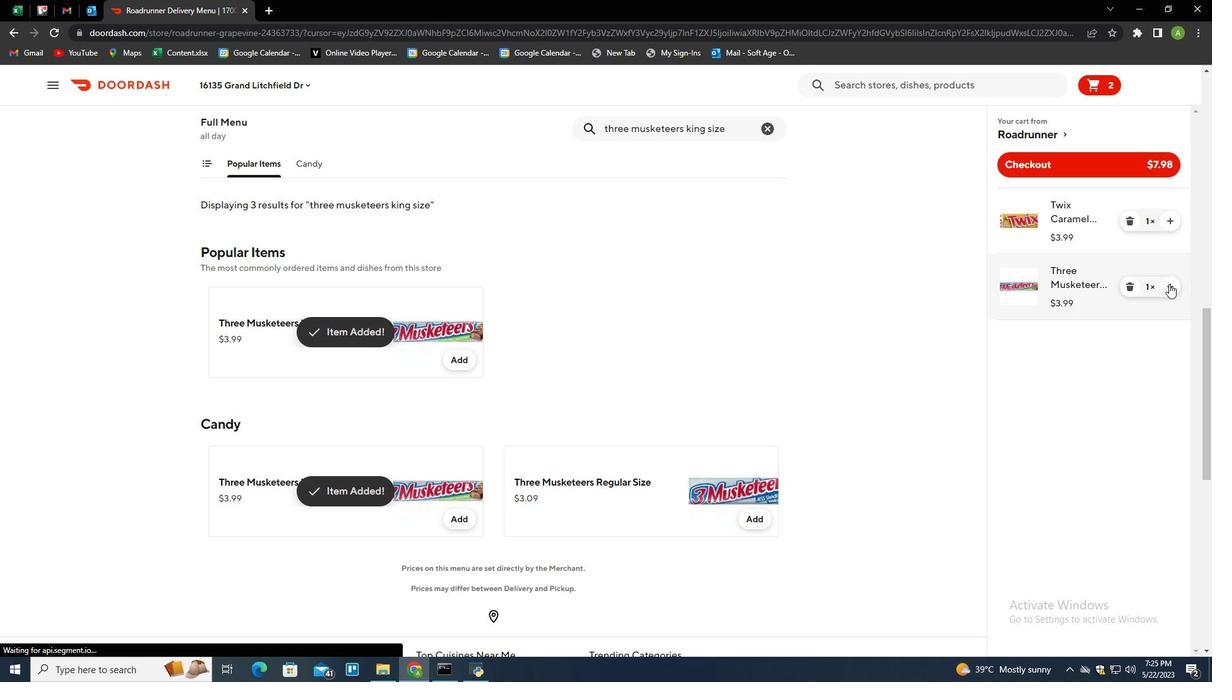 
Action: Mouse moved to (766, 128)
Screenshot: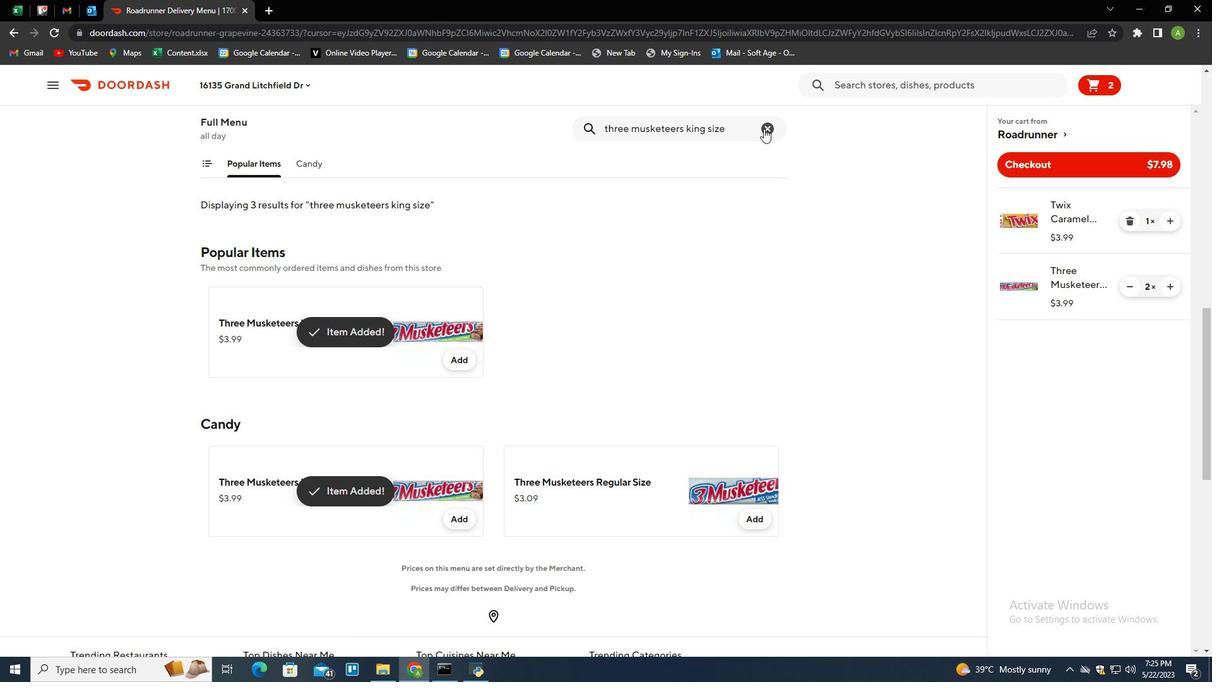 
Action: Mouse pressed left at (766, 128)
Screenshot: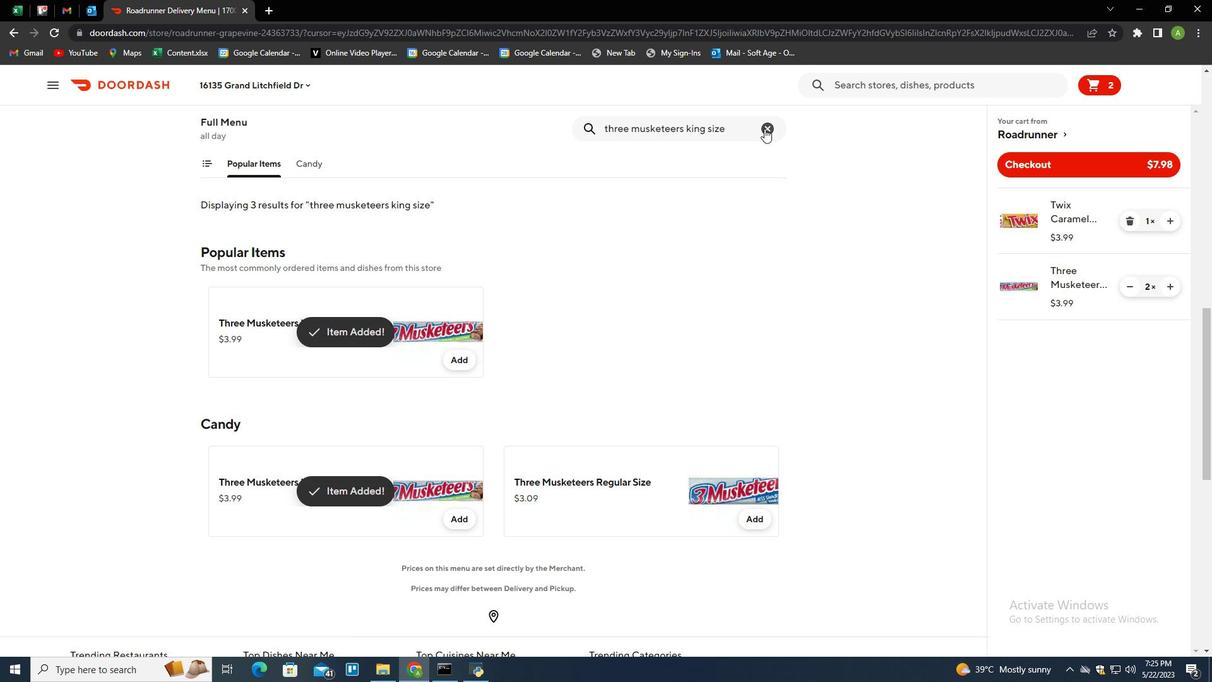 
Action: Mouse moved to (693, 130)
Screenshot: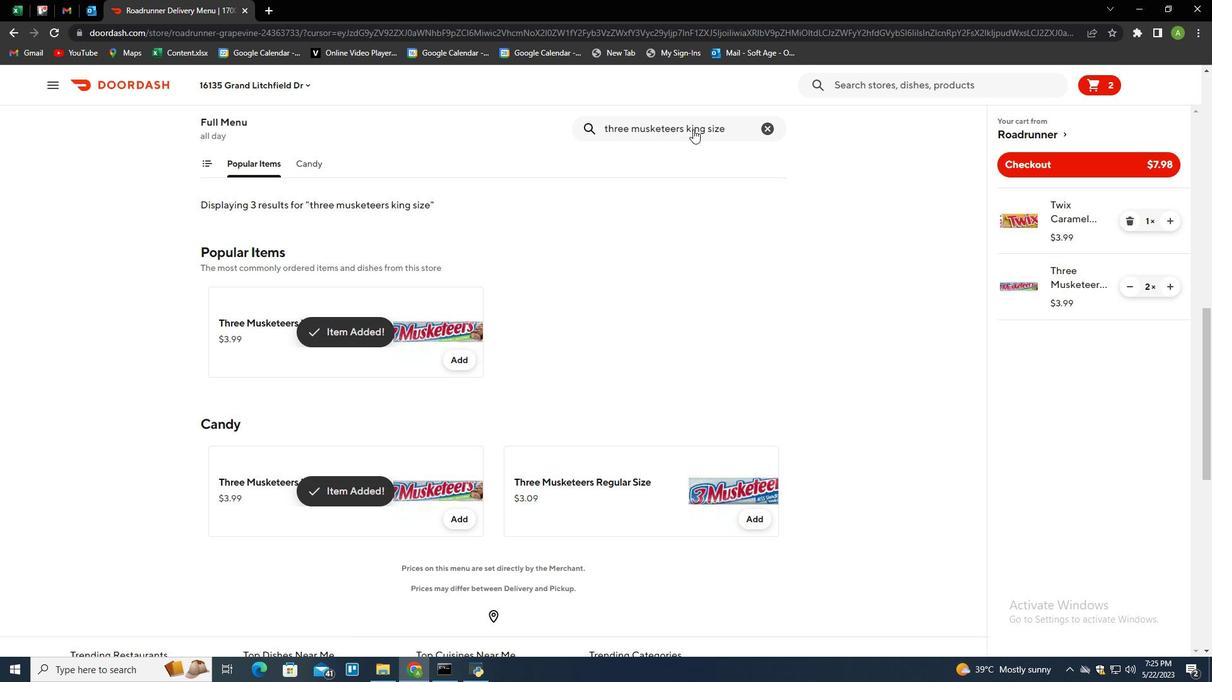 
Action: Key pressed <Key.space>oreo<Key.space>minis<Key.space>big<Key.space>bag<Key.enter>
Screenshot: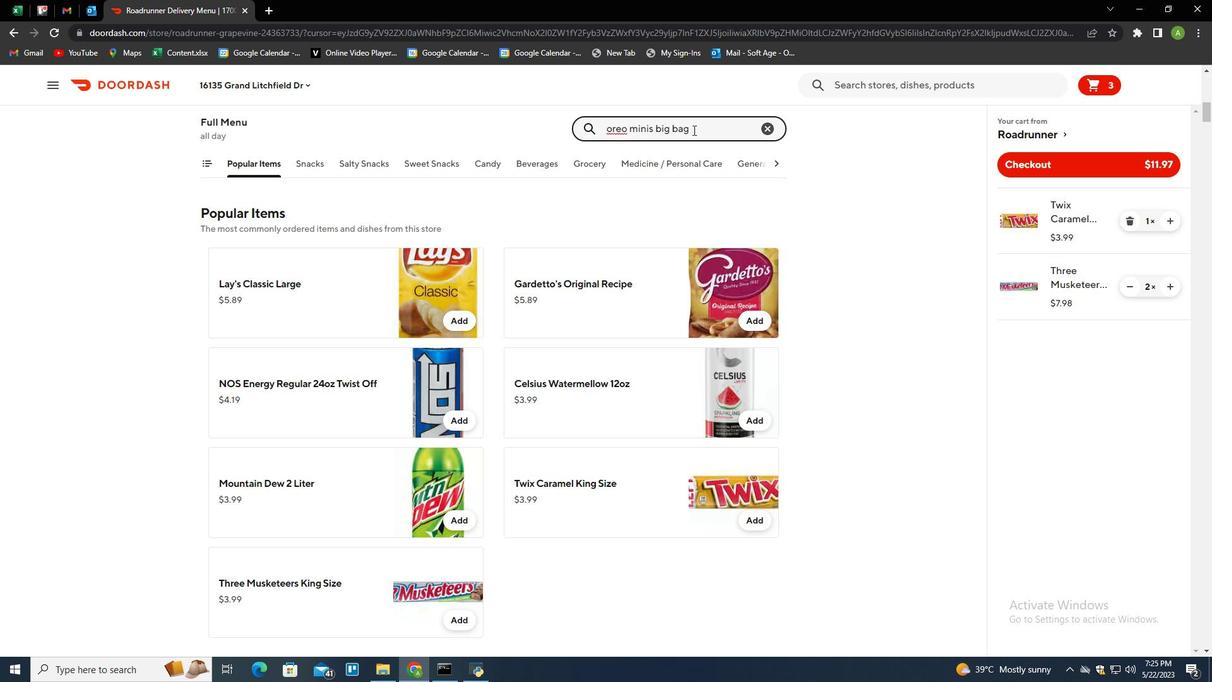
Action: Mouse moved to (464, 350)
Screenshot: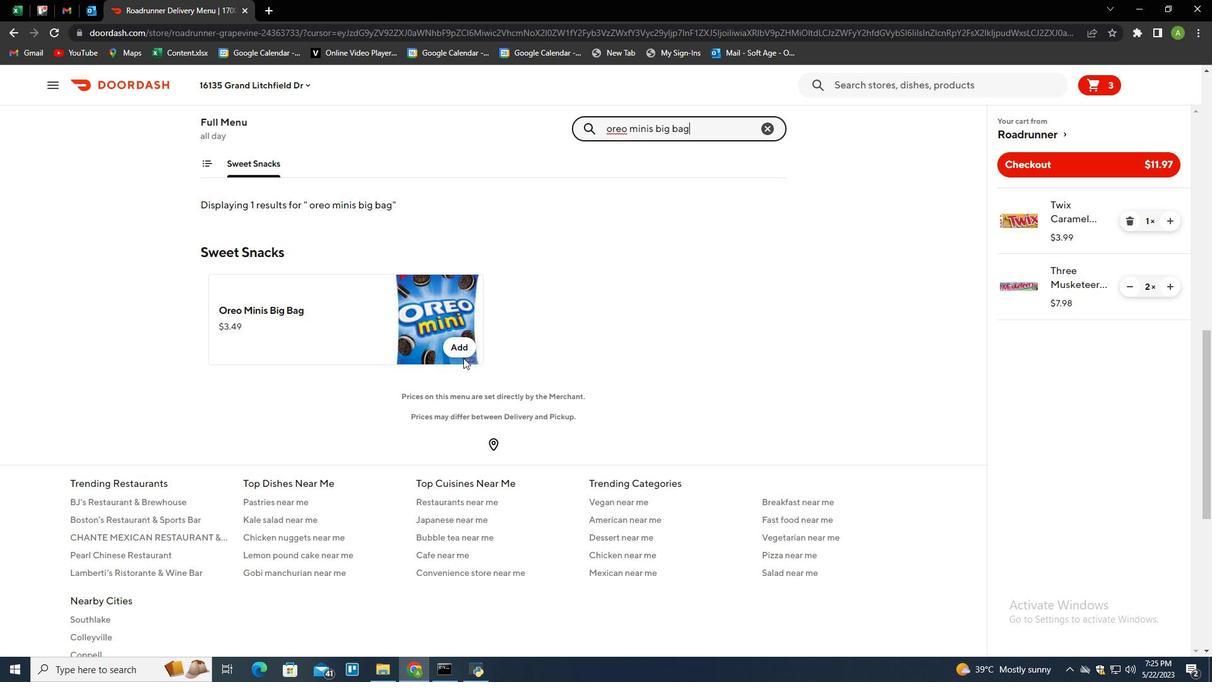 
Action: Mouse pressed left at (464, 350)
Screenshot: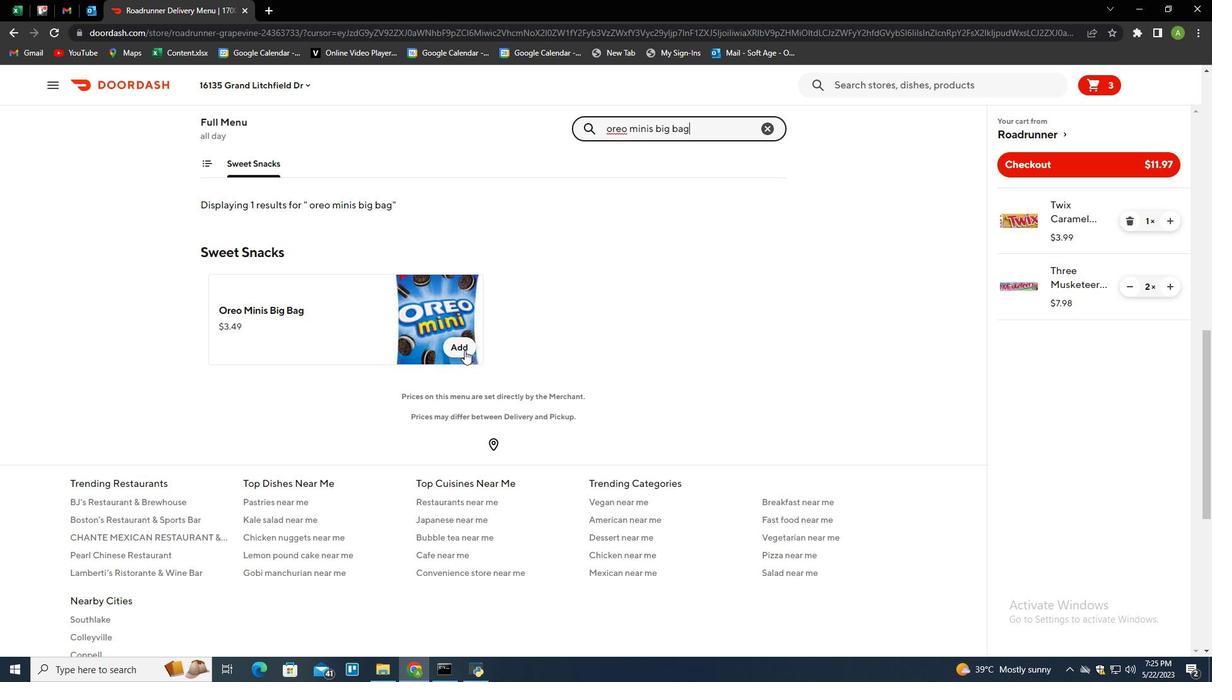 
Action: Mouse moved to (767, 126)
Screenshot: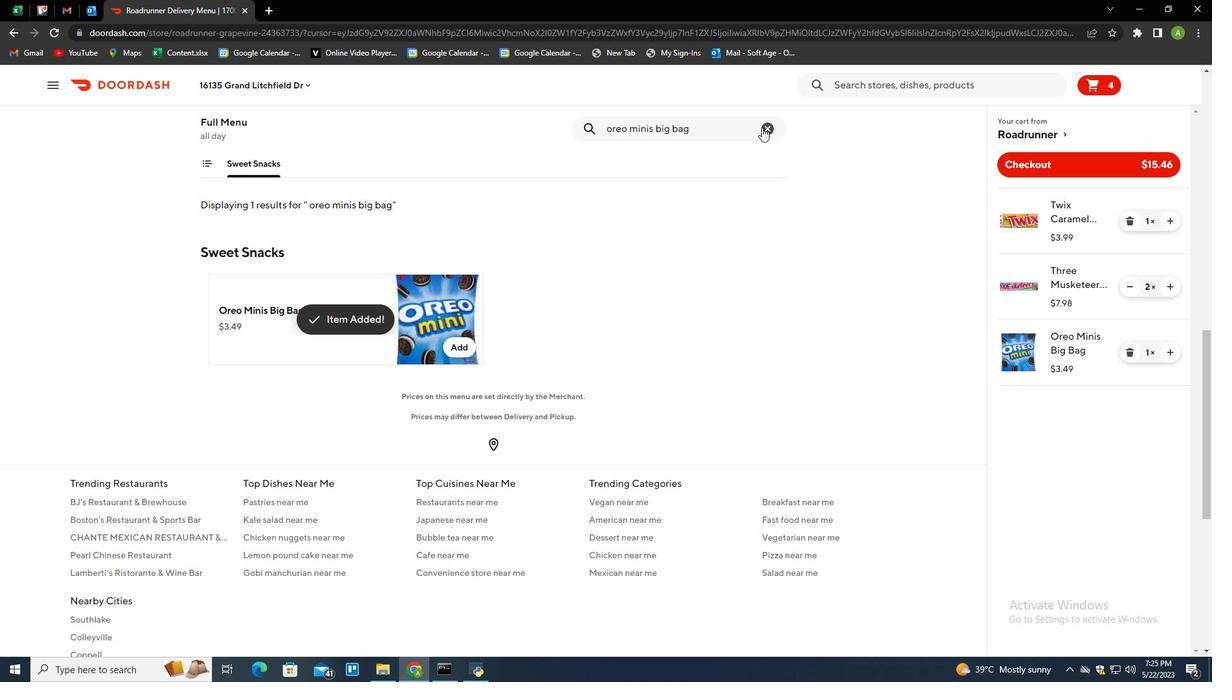 
Action: Mouse pressed left at (767, 126)
Screenshot: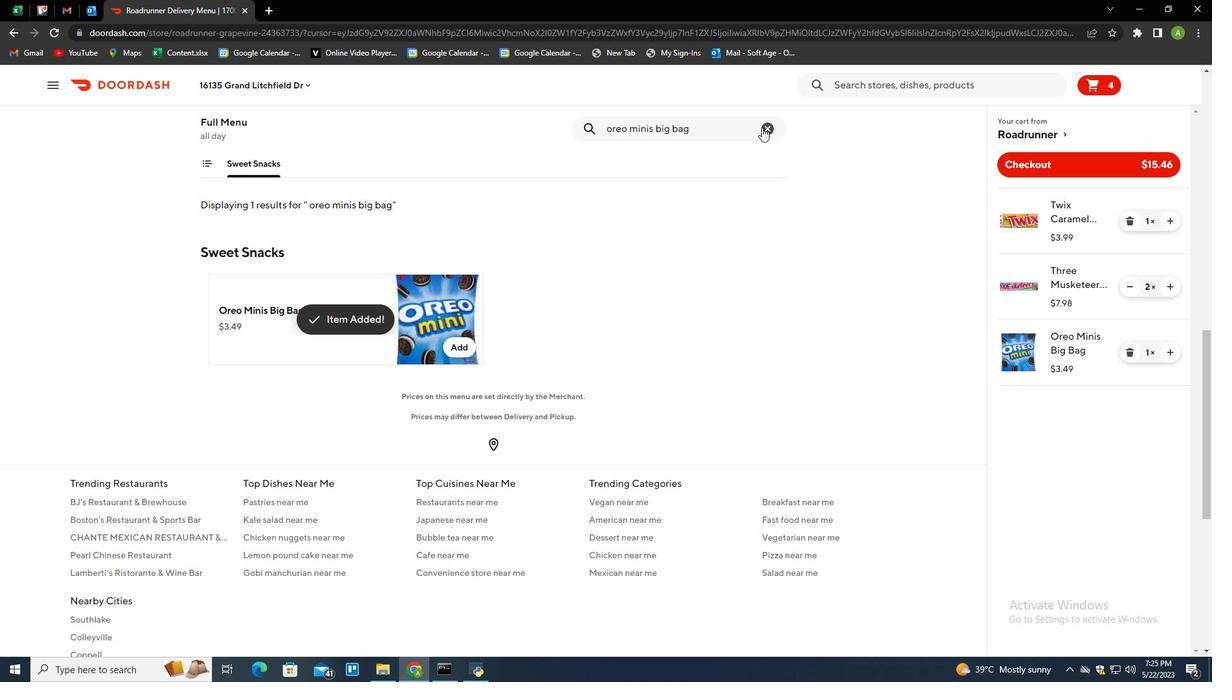 
Action: Mouse moved to (718, 135)
Screenshot: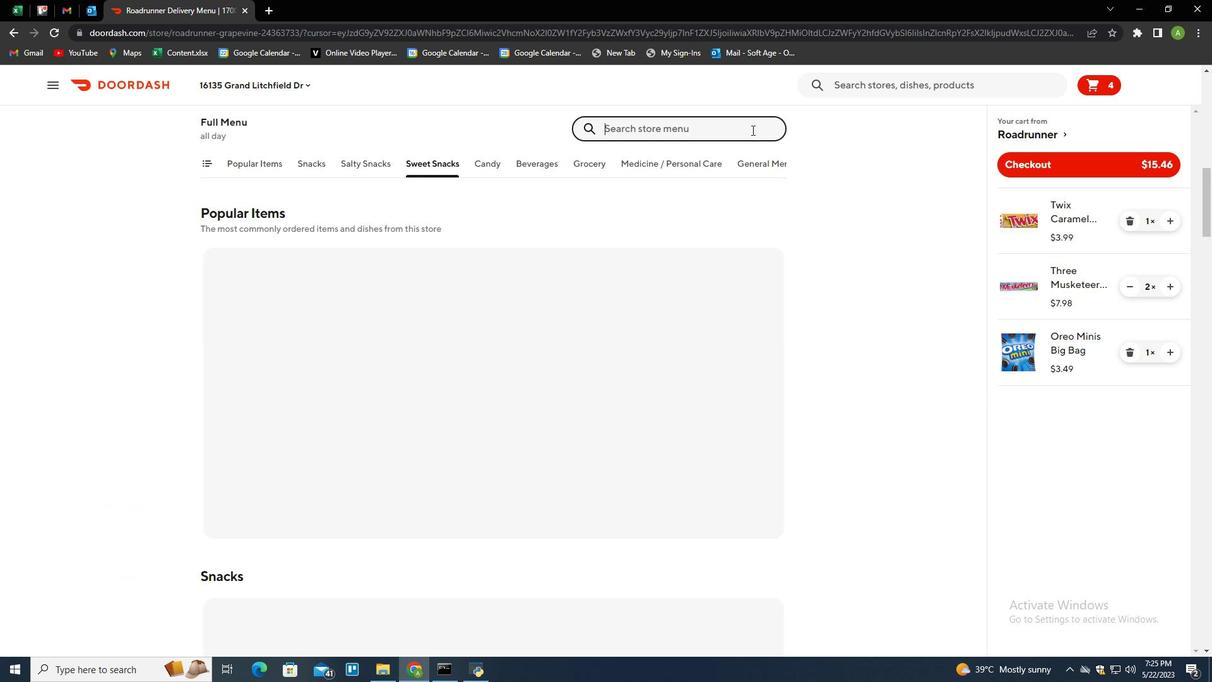 
Action: Key pressed <Key.space><Key.backspace>grandmas<Key.space>chunky<Key.space>chocolate<Key.space>chip<Key.space>cookie<Key.space><Key.backspace><Key.enter>
Screenshot: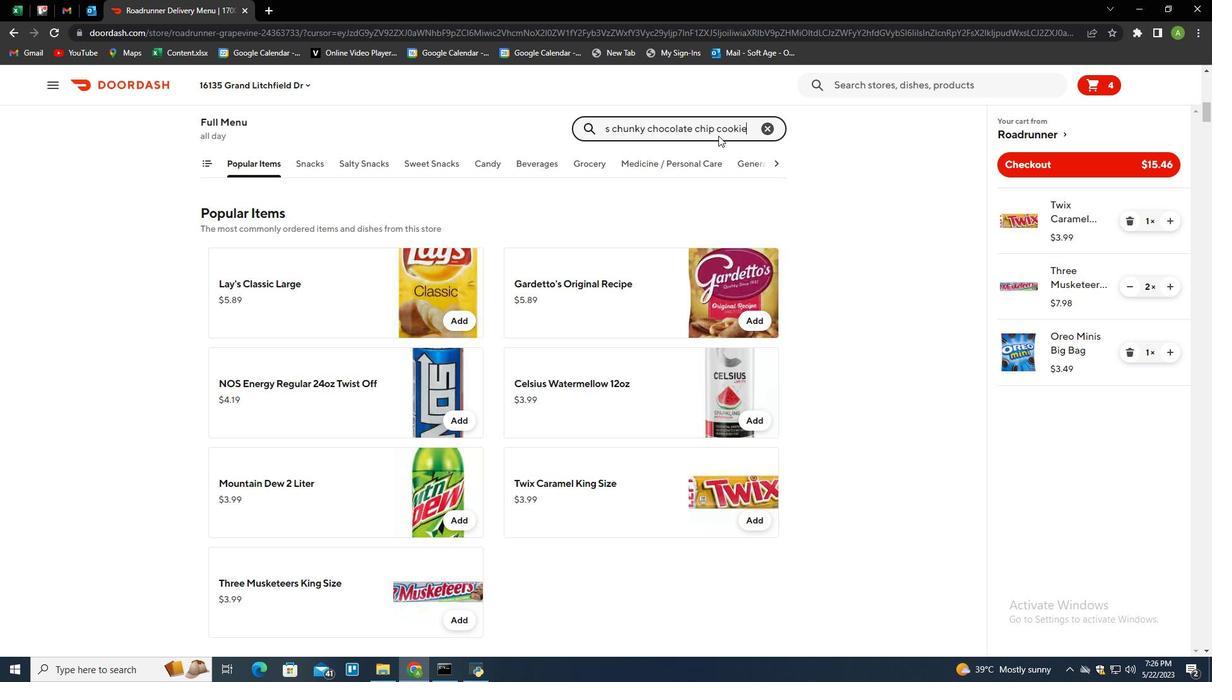 
Action: Mouse moved to (452, 349)
Screenshot: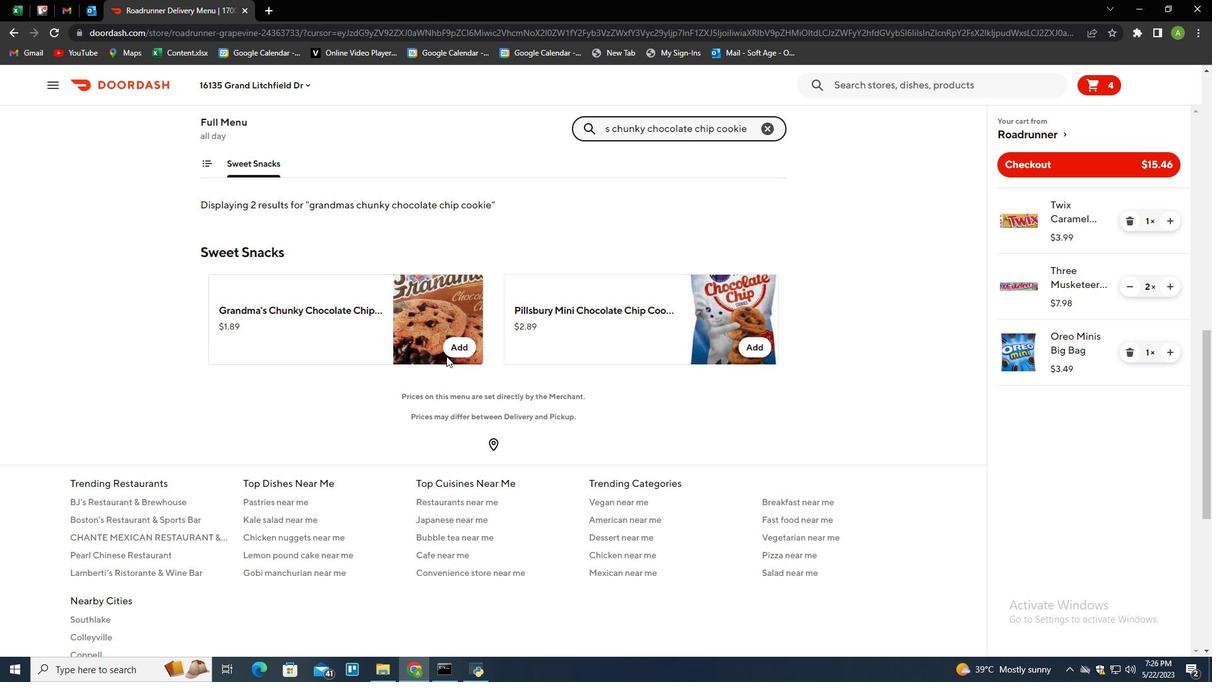 
Action: Mouse pressed left at (452, 349)
Screenshot: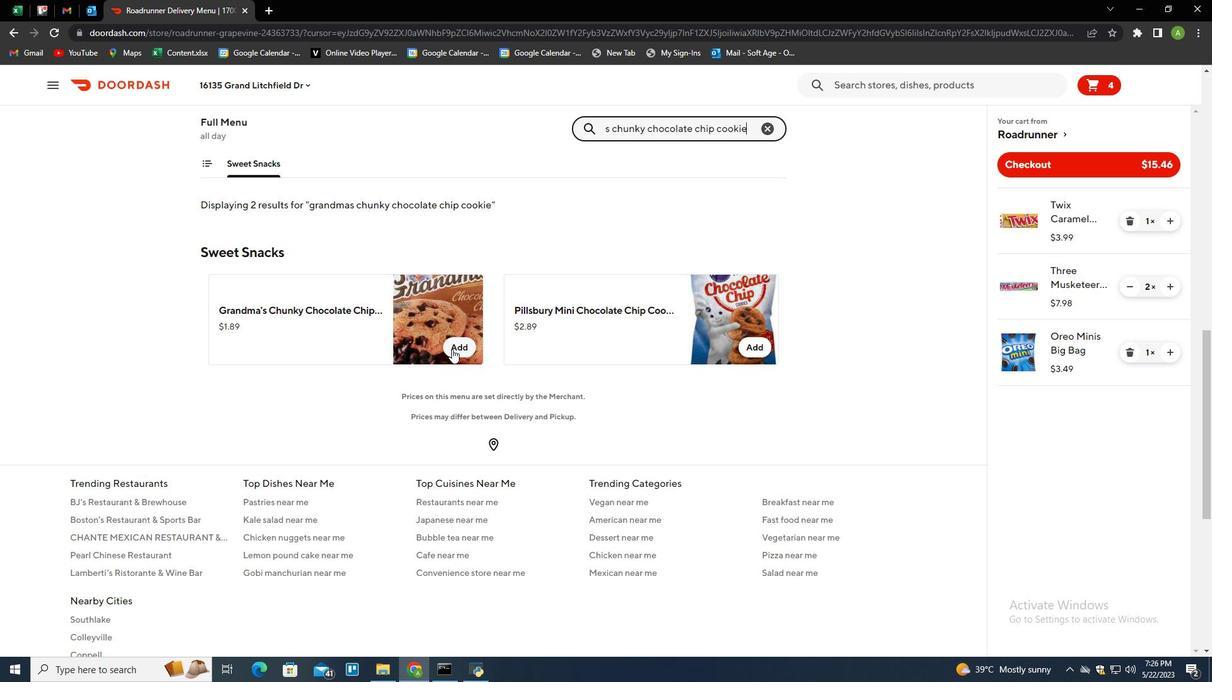 
Action: Mouse moved to (1026, 162)
Screenshot: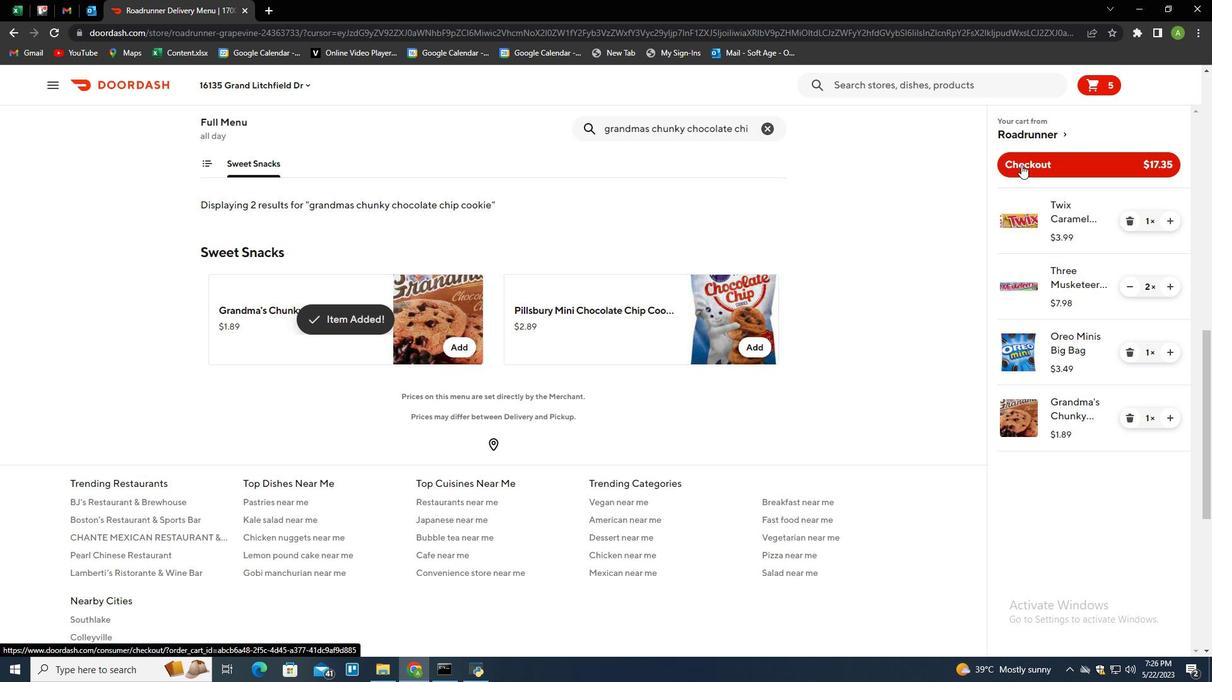 
Action: Mouse pressed left at (1026, 162)
Screenshot: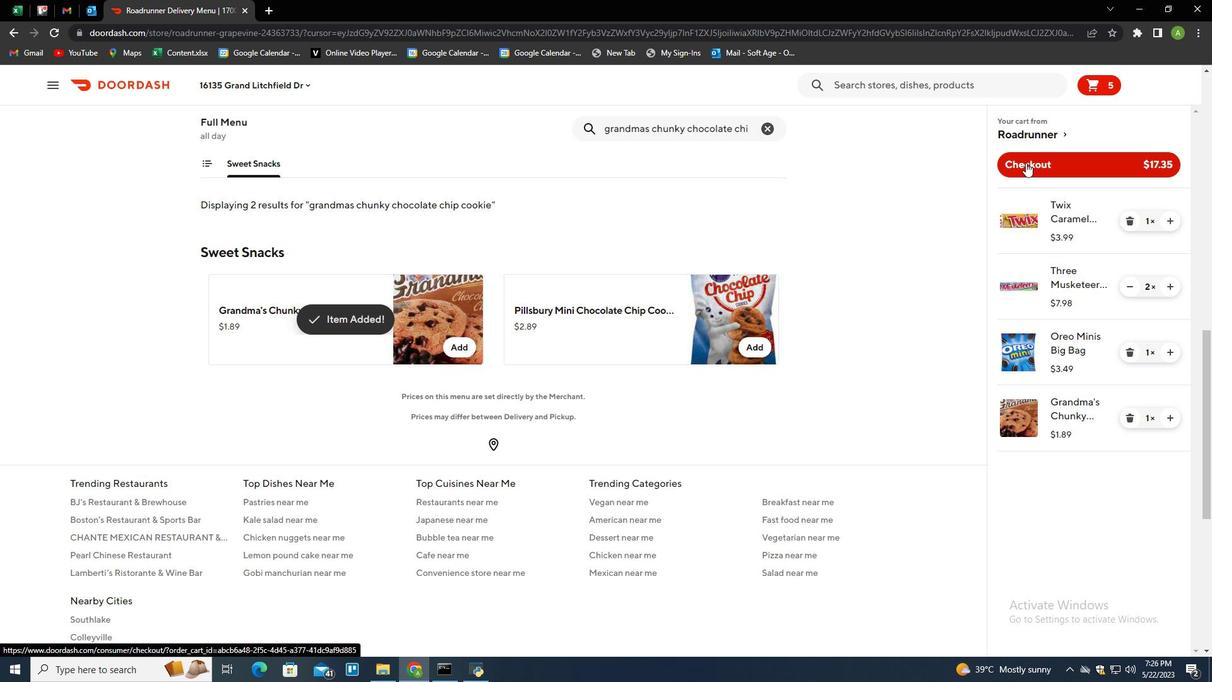 
Action: Mouse moved to (891, 176)
Screenshot: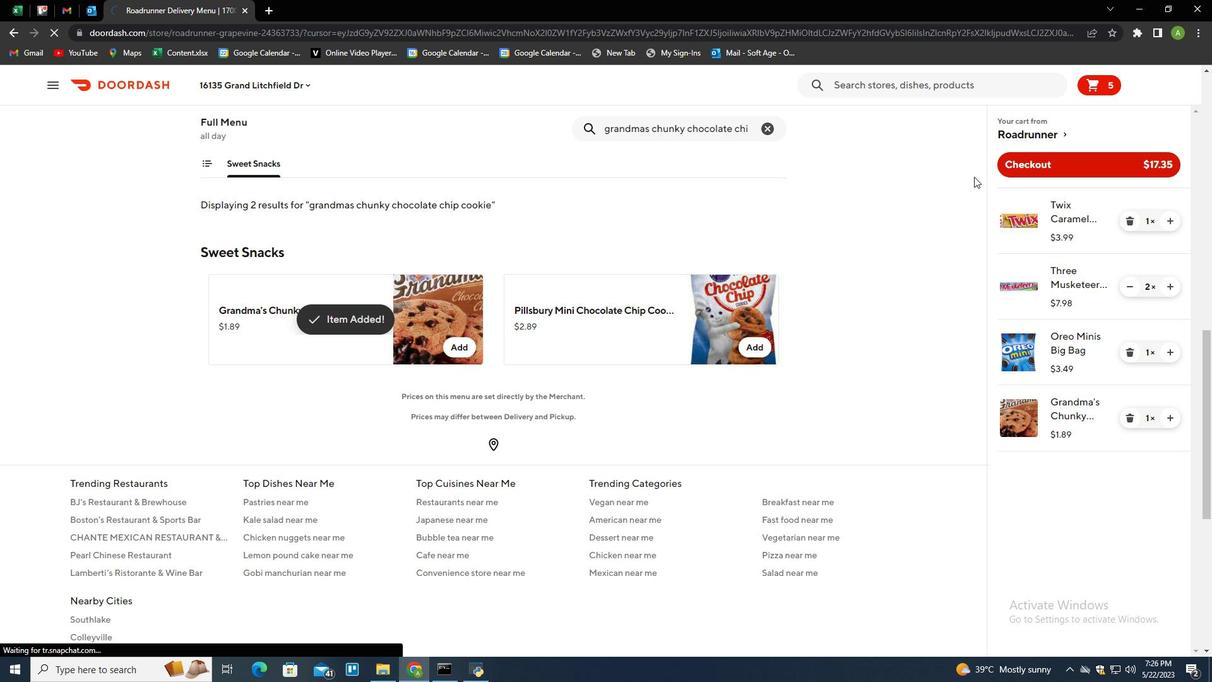 
